 Task: open an excel sheet and write heading  Dollar SenseAdd Dates in a column and its values below  '2023-05-01, 2023-05-05, 2023-05-10, 2023-05-15, 2023-05-20, 2023-05-25 & 2023-05-31. 'Add Descriptionsin next column and its values below  Monthly Salary, Grocery Shopping, Dining Out., Utility Bill, Transportation, Entertainment & Miscellaneous. Add Amount in next column and its values below  $2,500, $100, $50, $150, $30, $50 & $20. Add Income/ Expensein next column and its values below  Income, Expenses, Expenses, Expenses, Expenses, Expenses & Expenses. Add Balance in next column and its values below  $2,500, $2,400, $2,350, $2,200, $2,170, $2,120 & $2,100. Save page DashboardBudgetTrackbook
Action: Mouse moved to (60, 117)
Screenshot: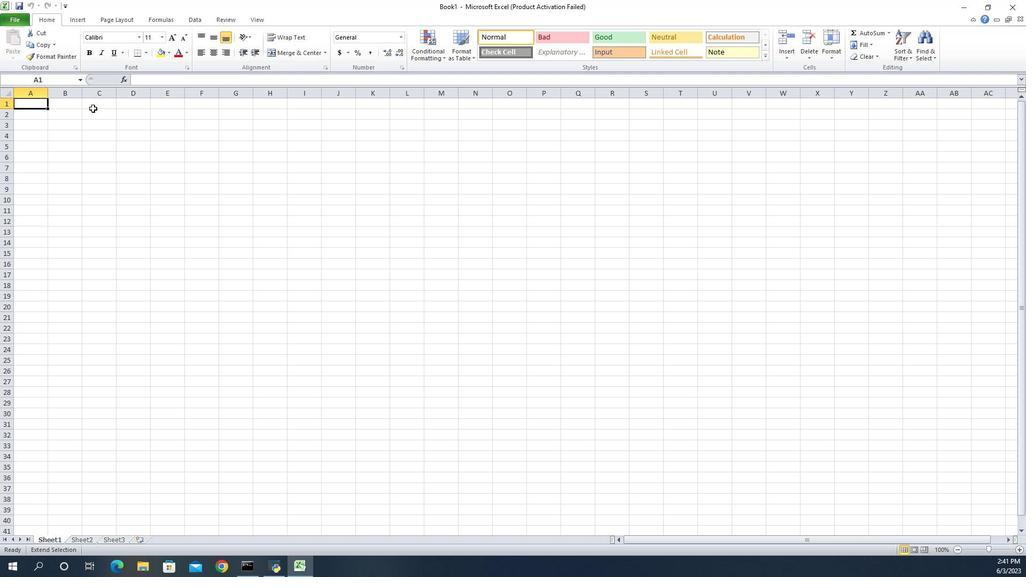 
Action: Key pressed <Key.shift>Dollar<Key.space><Key.shift>Sense<Key.enter><Key.shift>Dates<Key.enter>
Screenshot: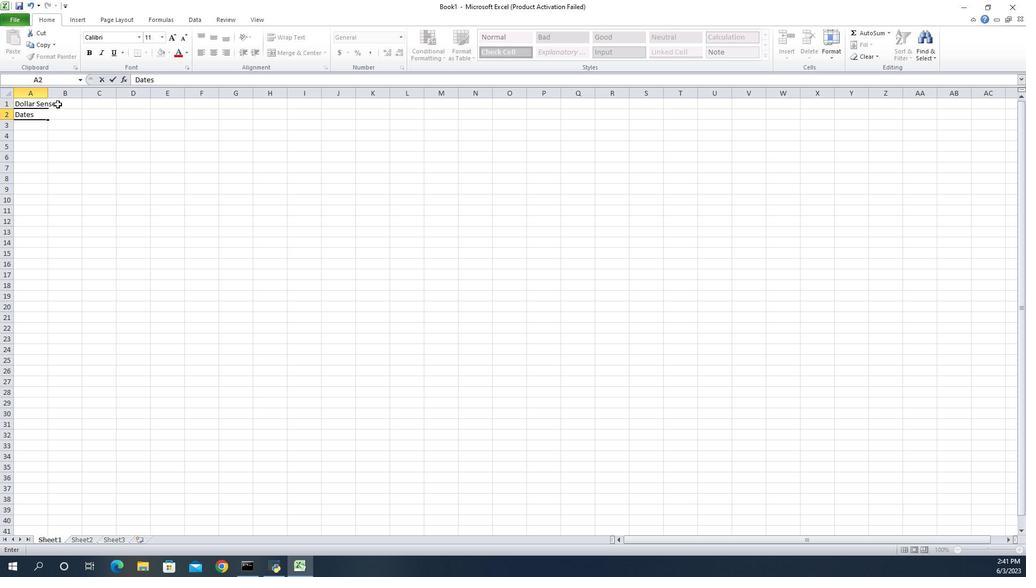 
Action: Mouse moved to (620, 129)
Screenshot: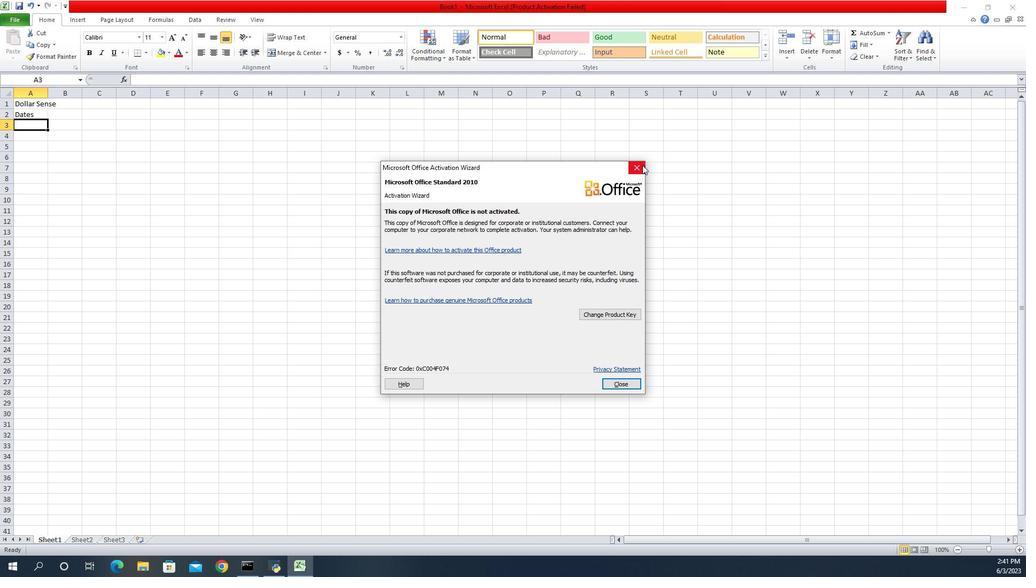 
Action: Mouse pressed left at (620, 129)
Screenshot: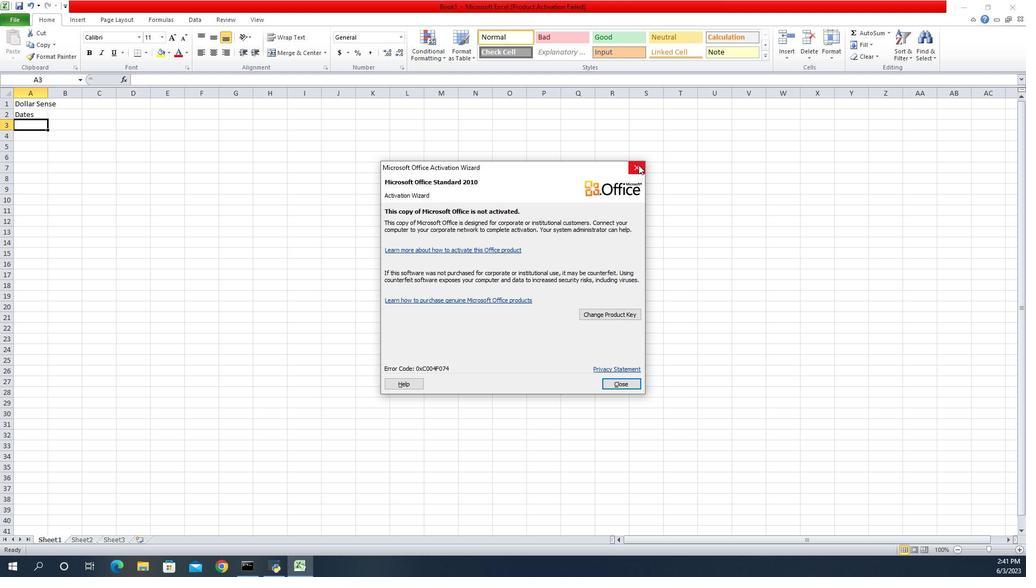 
Action: Mouse moved to (184, 127)
Screenshot: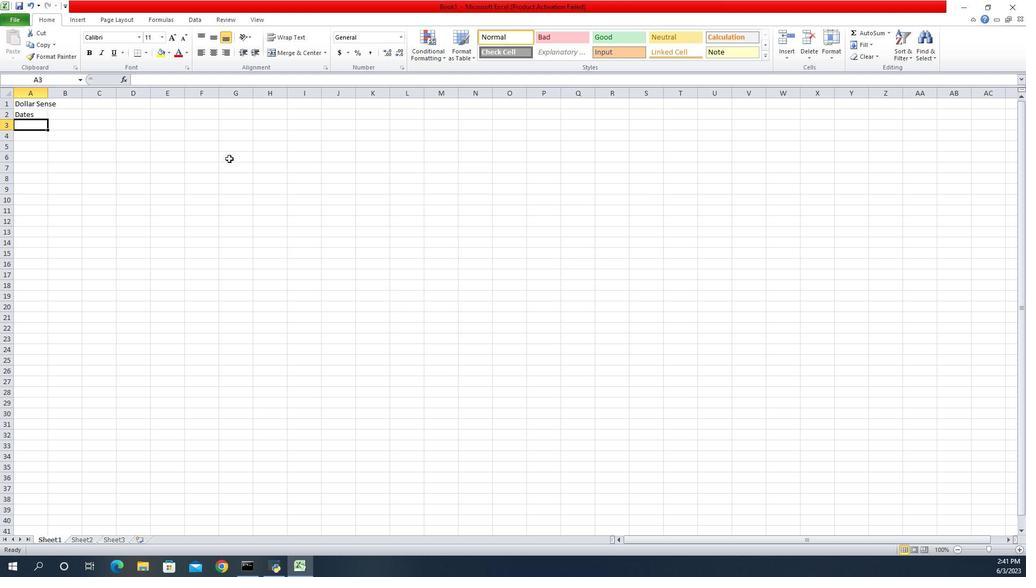 
Action: Key pressed <Key.shift><Key.down><Key.down><Key.down><Key.down><Key.down><Key.down><Key.down><Key.down><Key.down><Key.down><Key.down>
Screenshot: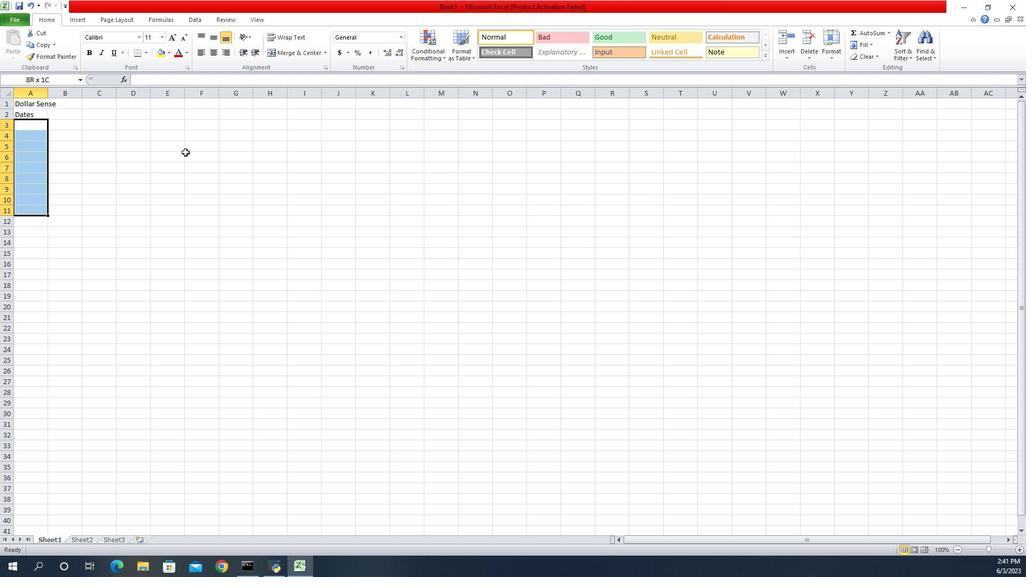 
Action: Mouse moved to (392, 103)
Screenshot: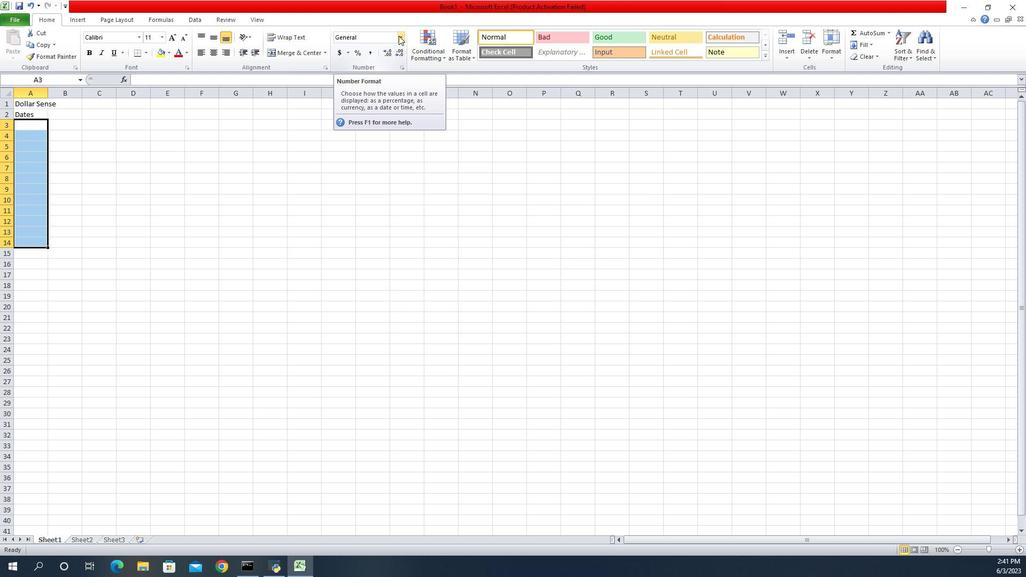 
Action: Mouse pressed left at (392, 103)
Screenshot: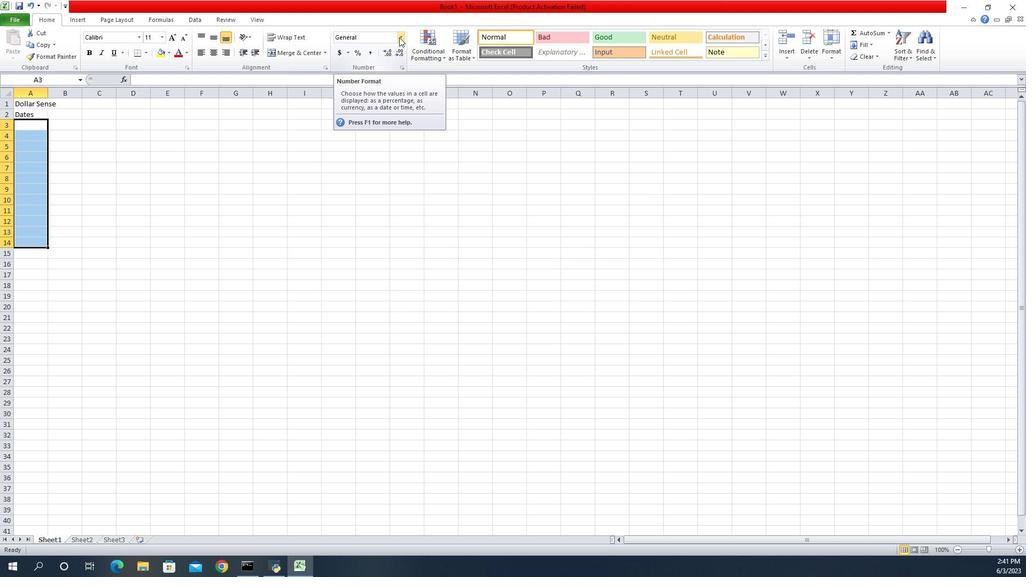
Action: Mouse moved to (390, 153)
Screenshot: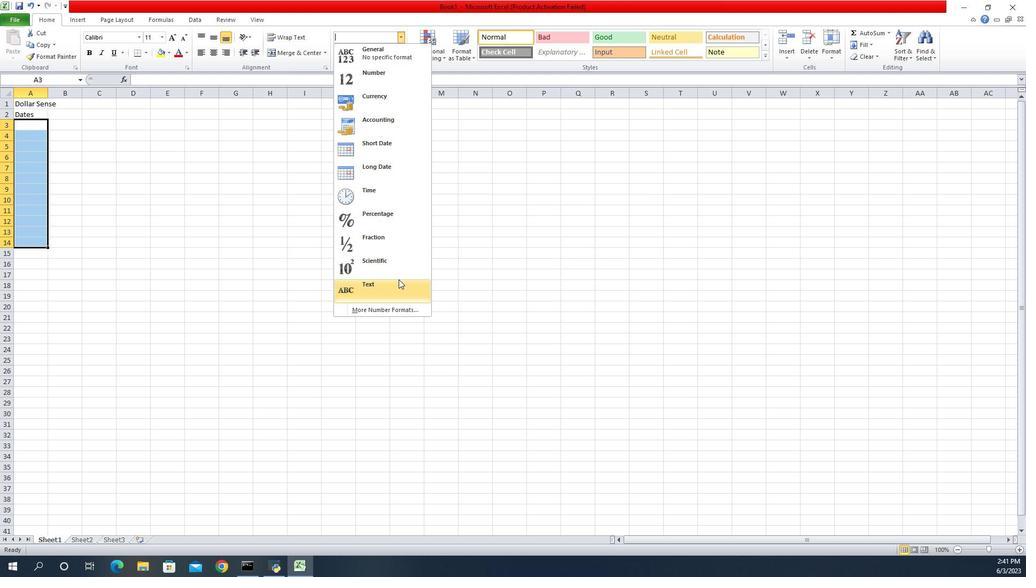 
Action: Mouse pressed left at (390, 153)
Screenshot: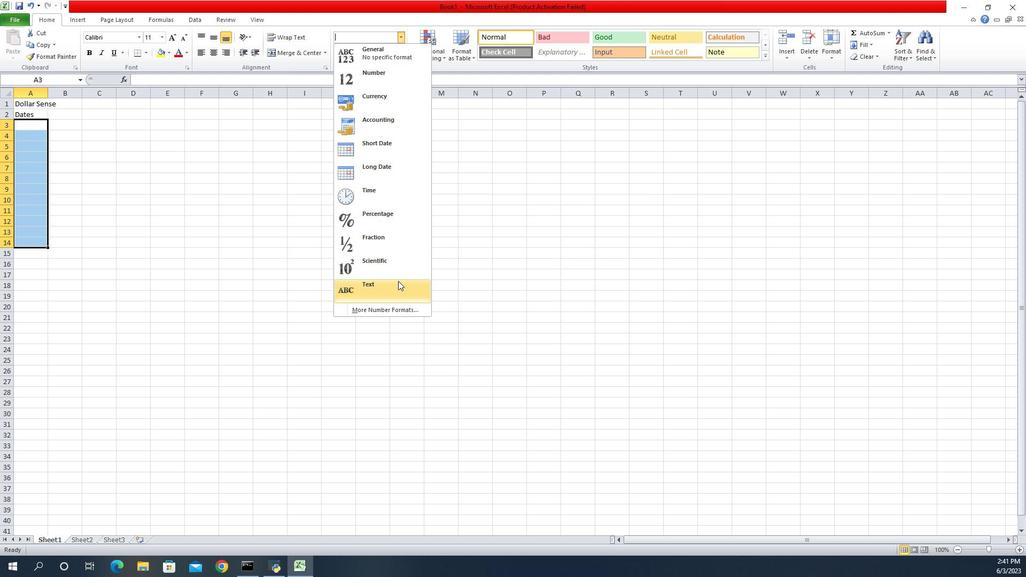 
Action: Mouse moved to (37, 121)
Screenshot: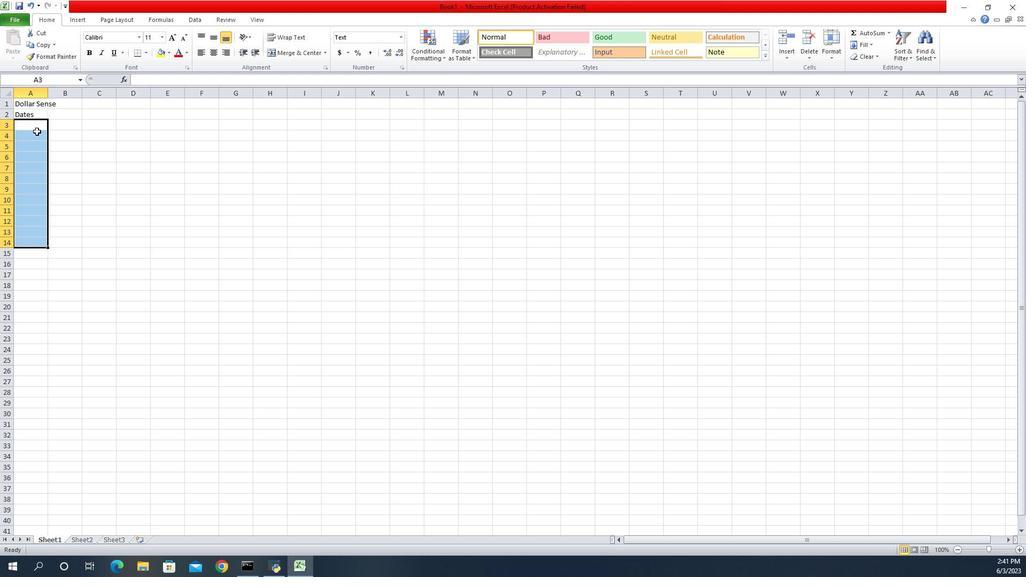 
Action: Mouse pressed left at (37, 121)
Screenshot: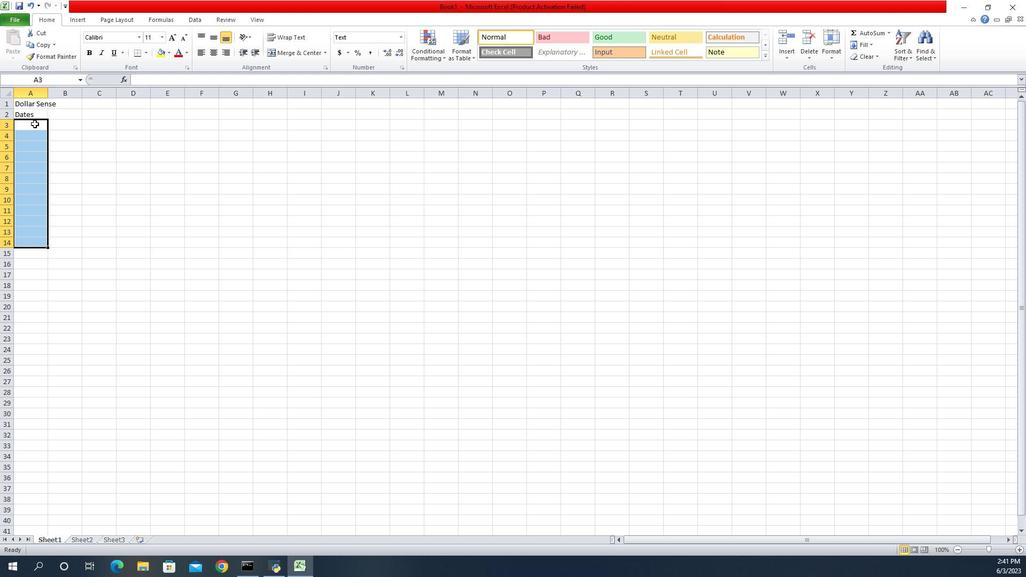 
Action: Key pressed 2023-05-01<Key.enter>
Screenshot: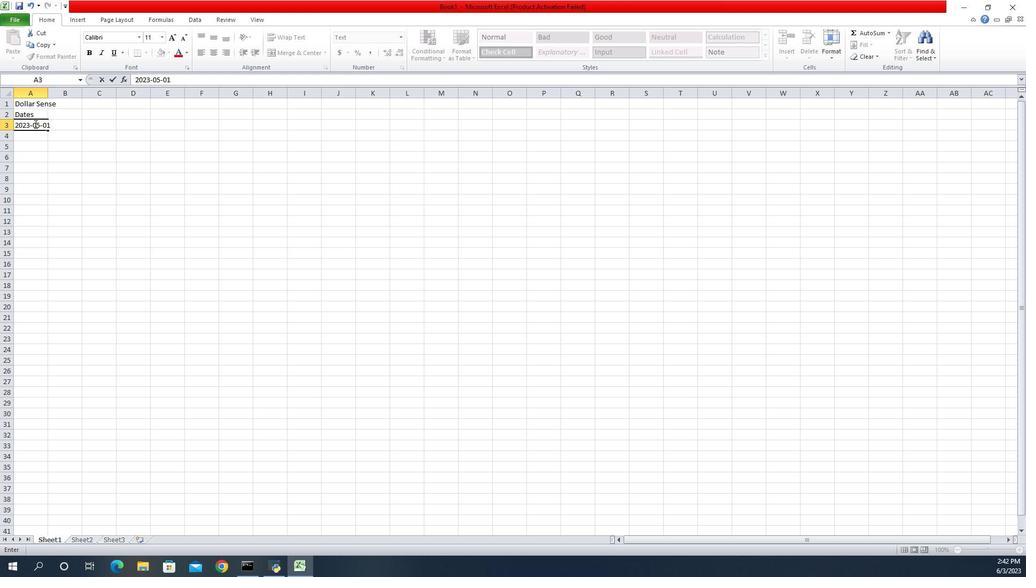 
Action: Mouse moved to (288, 134)
Screenshot: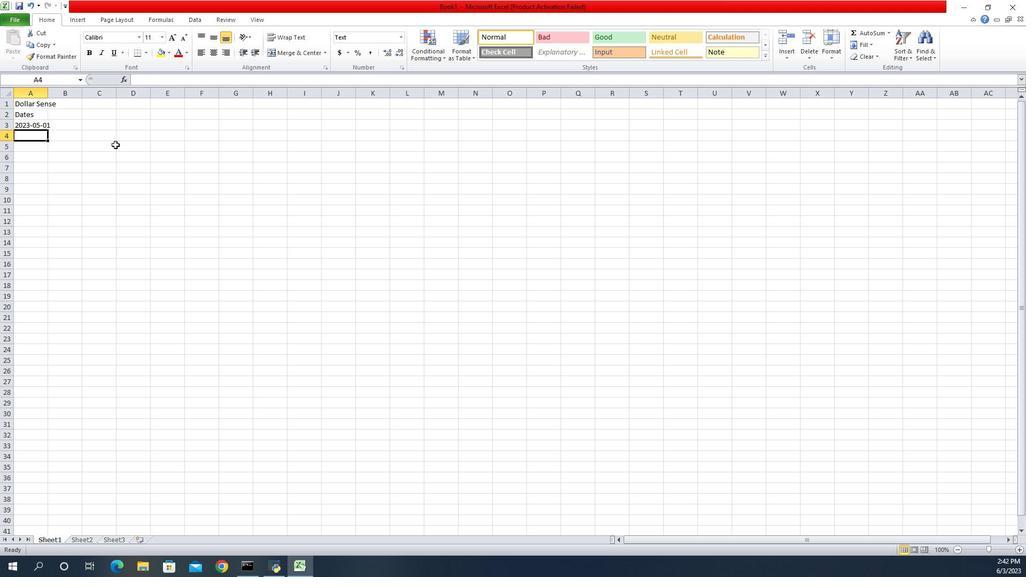 
Action: Key pressed 2023-05-05<Key.enter>2023-05-10<Key.enter>2023-05-15<Key.enter>2023-05-20<Key.enter>2023-05-25<Key.enter>2023-05-31<Key.enter>
Screenshot: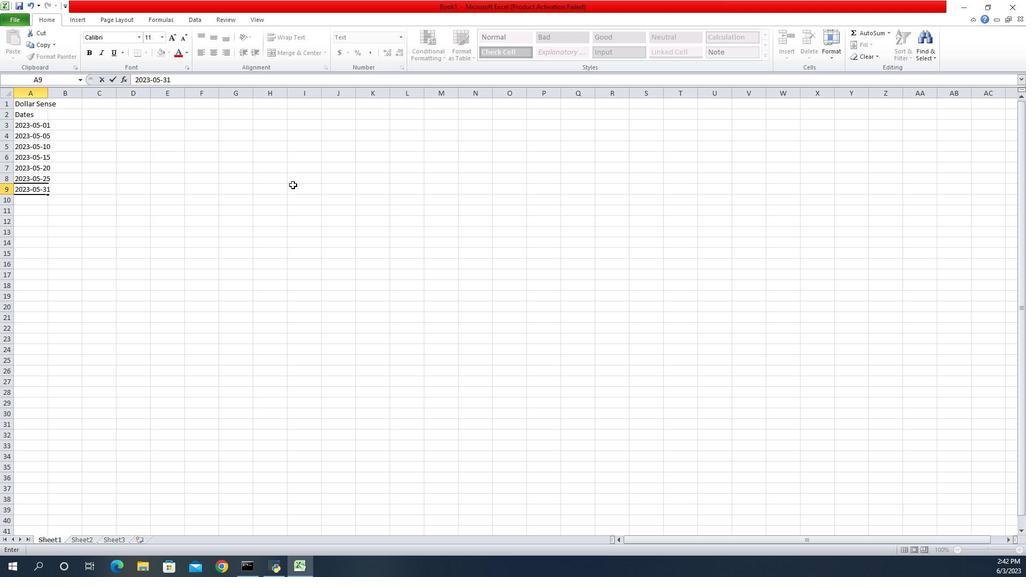 
Action: Mouse moved to (50, 114)
Screenshot: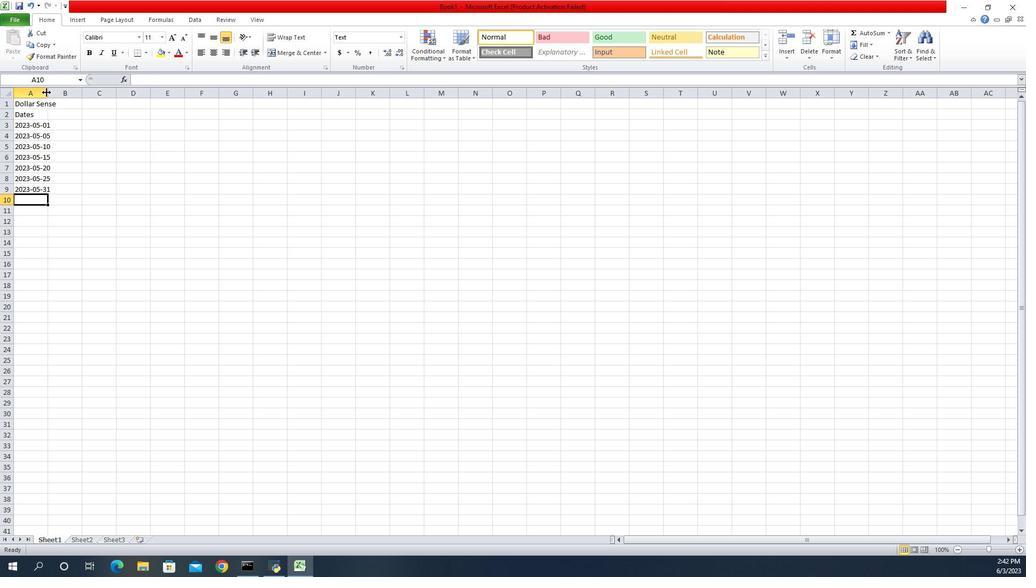 
Action: Mouse pressed left at (50, 114)
Screenshot: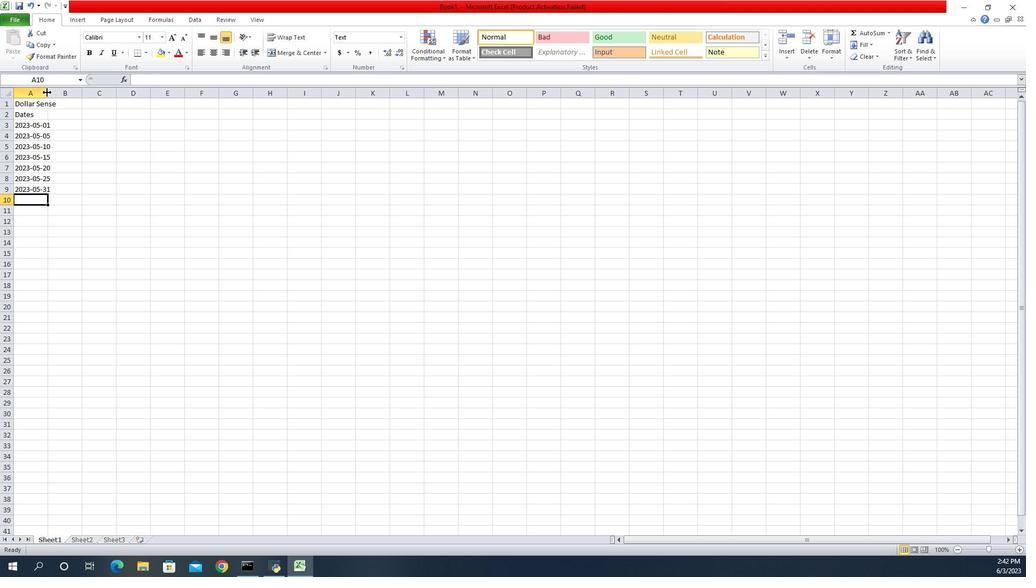 
Action: Mouse pressed left at (50, 114)
Screenshot: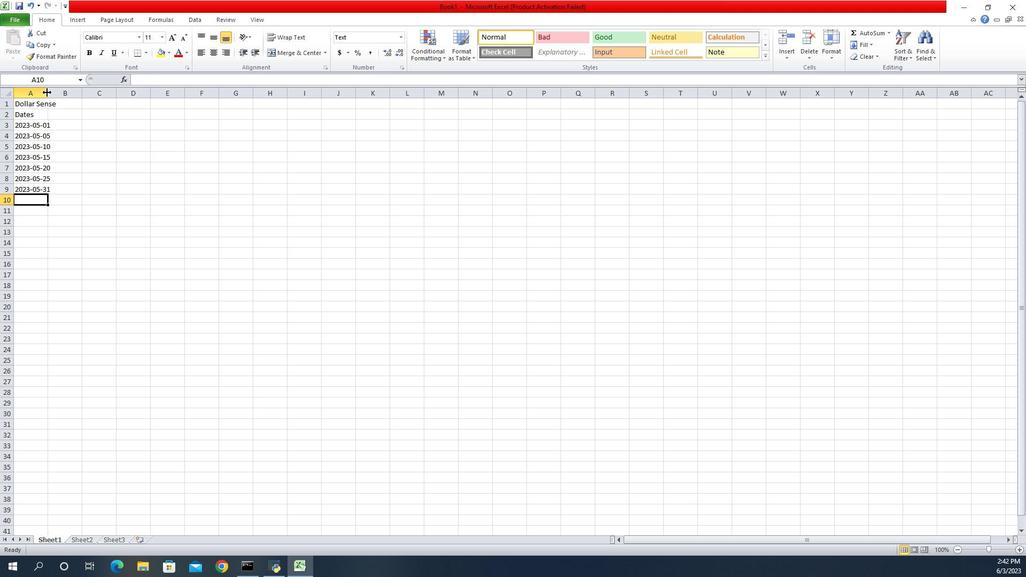 
Action: Mouse moved to (73, 119)
Screenshot: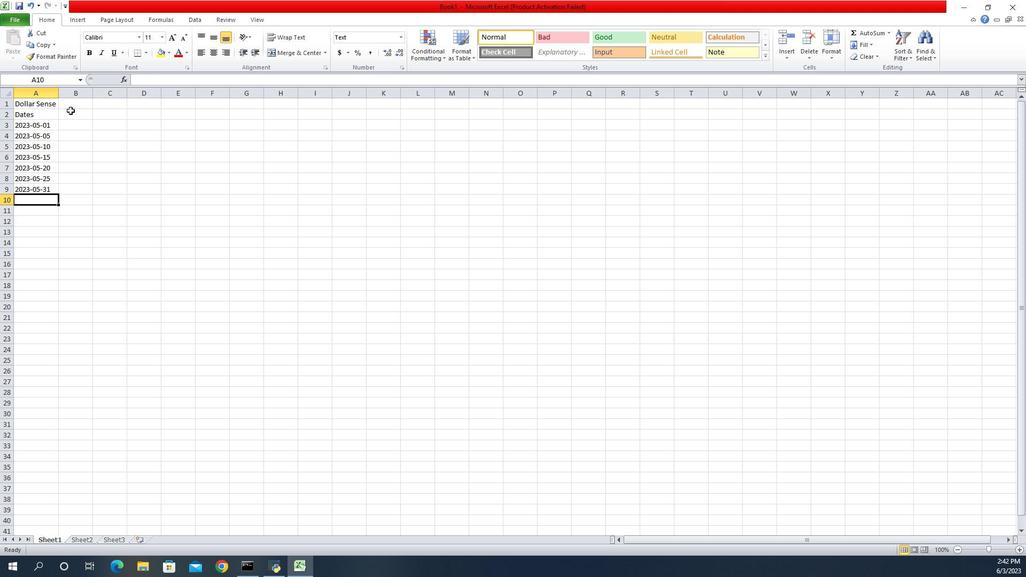 
Action: Mouse pressed left at (73, 119)
Screenshot: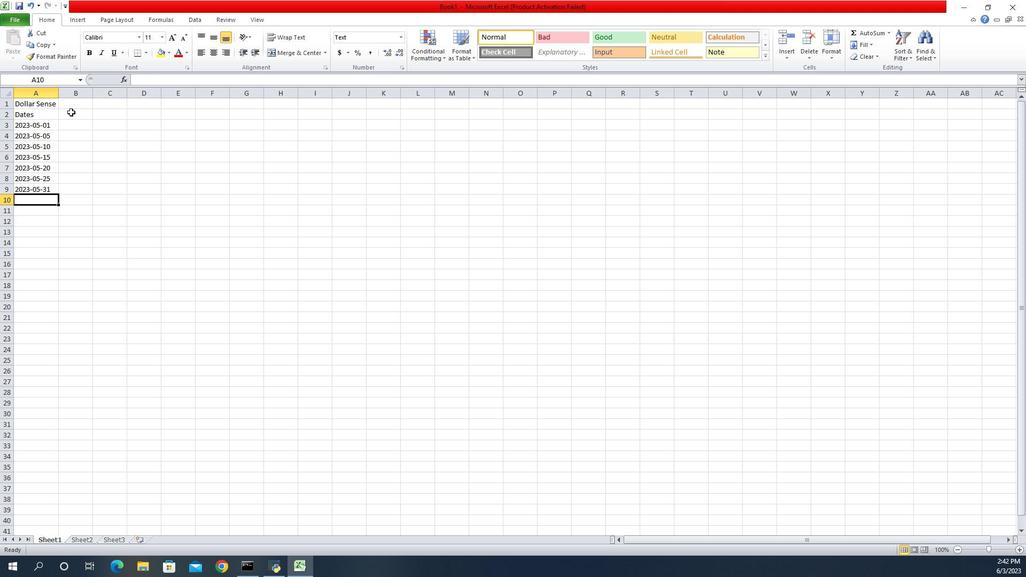 
Action: Key pressed <Key.shift>Descriptiond<Key.backspace>sin<Key.enter><Key.shift>Monthly<Key.space><Key.shift>Salary<Key.enter><Key.shift>Grocery<Key.space><Key.shift>Shopping<Key.enter><Key.shift>Dining<Key.space><Key.shift>Out<Key.enter><Key.shift>I<Key.backspace><Key.shift>Utillity<Key.space><Key.shift>Bill<Key.enter><Key.shift><Key.shift><Key.shift><Key.shift><Key.shift><Key.shift><Key.shift><Key.shift><Key.shift><Key.shift><Key.shift>Transo<Key.backspace>portation<Key.enter><Key.shift>Entertainment<Key.enter><Key.shift>Miscellaneous<Key.enter><Key.up><Key.up><Key.up><Key.up><Key.up><Key.up><Key.up><Key.up>
Screenshot: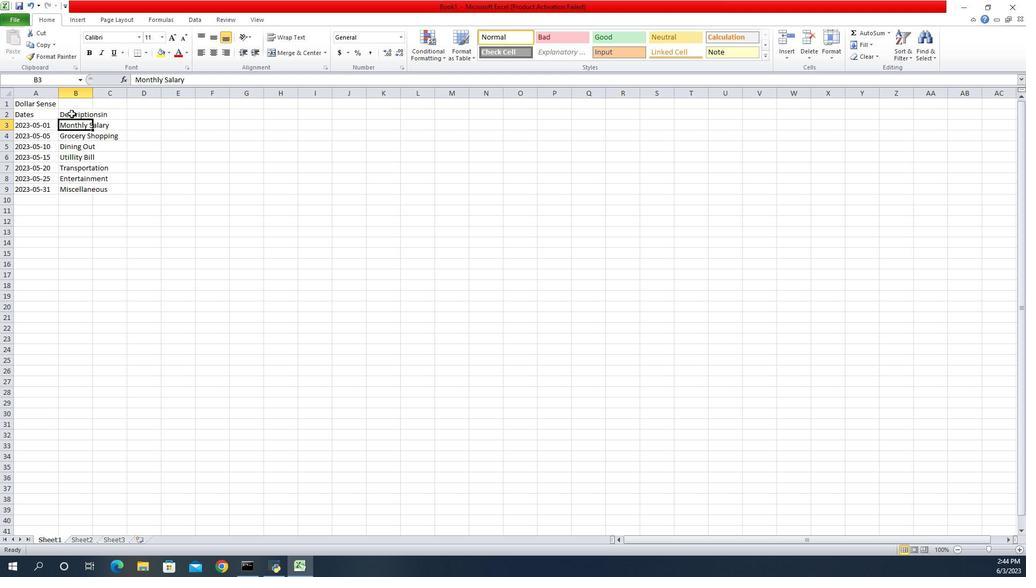 
Action: Mouse moved to (93, 115)
Screenshot: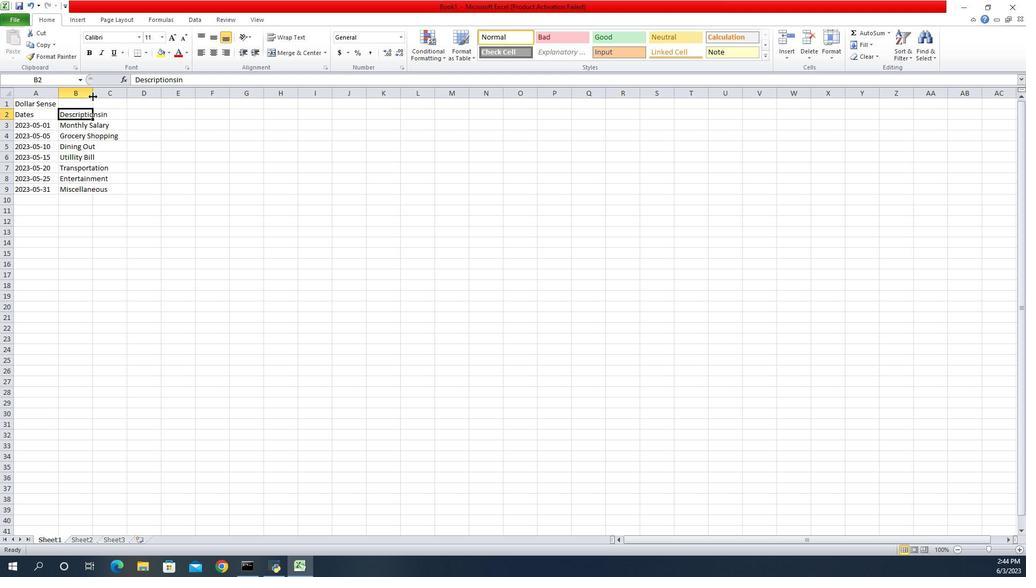 
Action: Mouse pressed left at (93, 115)
Screenshot: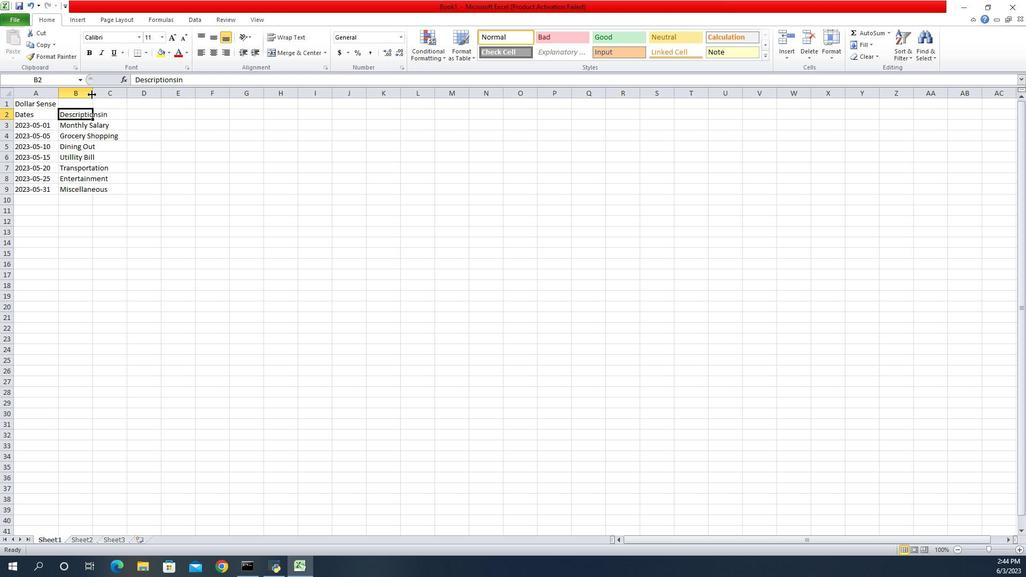 
Action: Mouse pressed left at (93, 115)
Screenshot: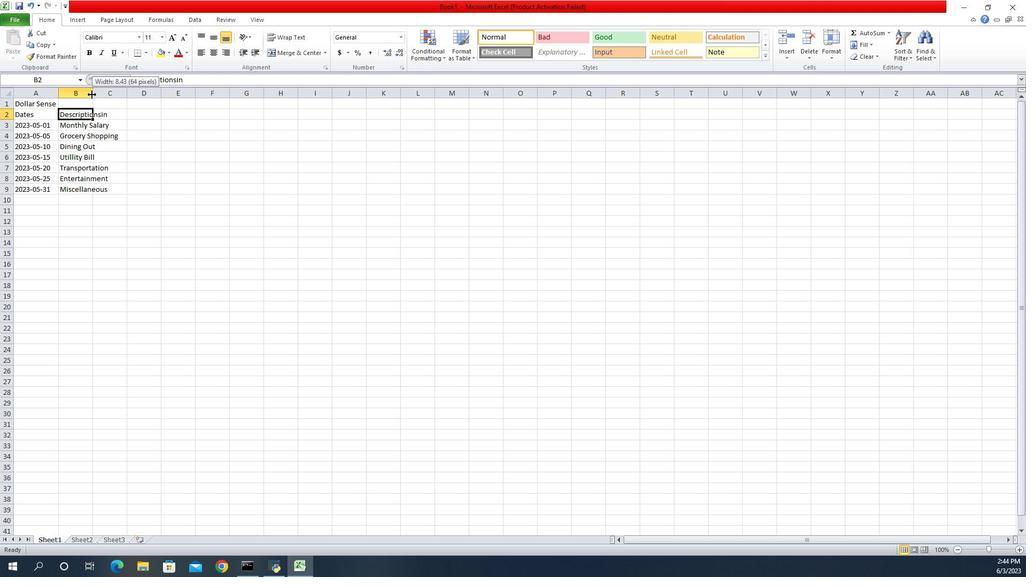 
Action: Mouse moved to (140, 119)
Screenshot: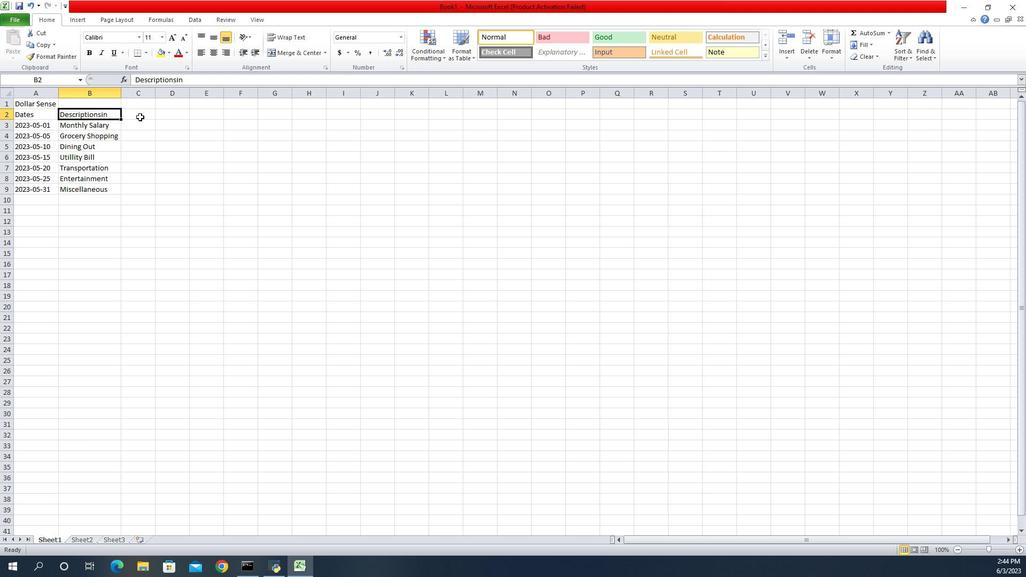 
Action: Mouse pressed left at (140, 119)
Screenshot: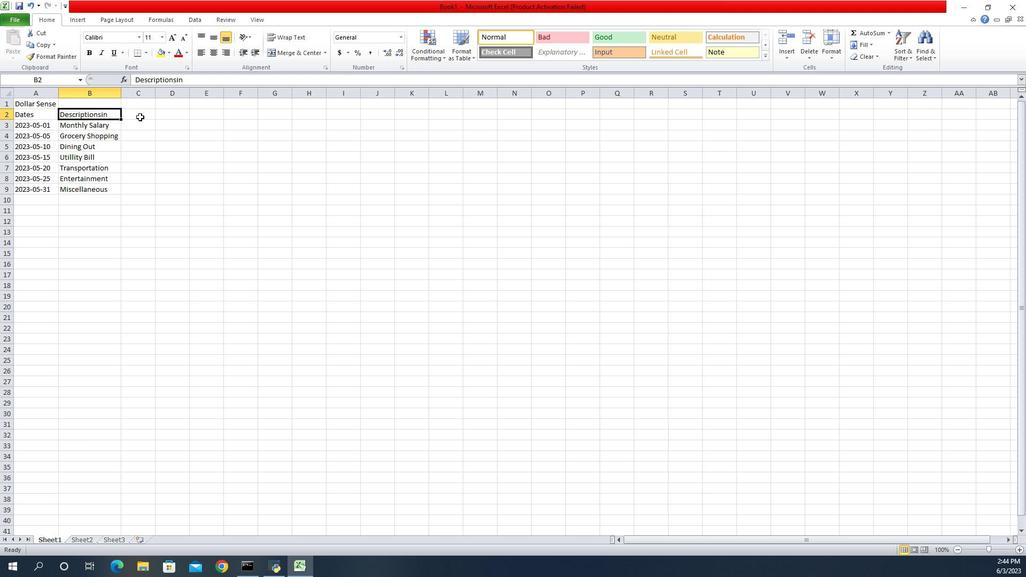 
Action: Key pressed <Key.shift>Amount<Key.enter><Key.shift><Key.shift><Key.shift><Key.shift><Key.shift>$2500<Key.enter><Key.shift>$100<Key.enter><Key.shift><Key.shift><Key.shift><Key.shift><Key.shift><Key.shift><Key.shift><Key.shift><Key.shift><Key.shift><Key.shift><Key.shift><Key.shift><Key.shift>$50<Key.enter><Key.shift><Key.shift><Key.shift><Key.shift><Key.shift><Key.shift><Key.shift><Key.shift><Key.shift><Key.shift><Key.shift><Key.shift><Key.shift>$150<Key.enter><Key.shift>$30<Key.enter><Key.shift><Key.shift>$50<Key.enter><Key.shift>$20<Key.enter>
Screenshot: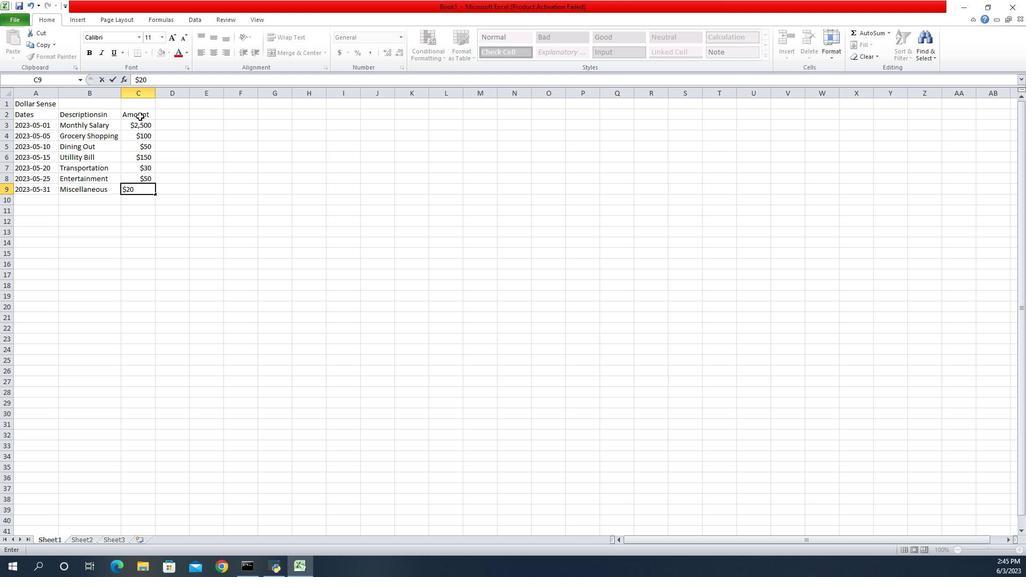 
Action: Mouse moved to (168, 118)
Screenshot: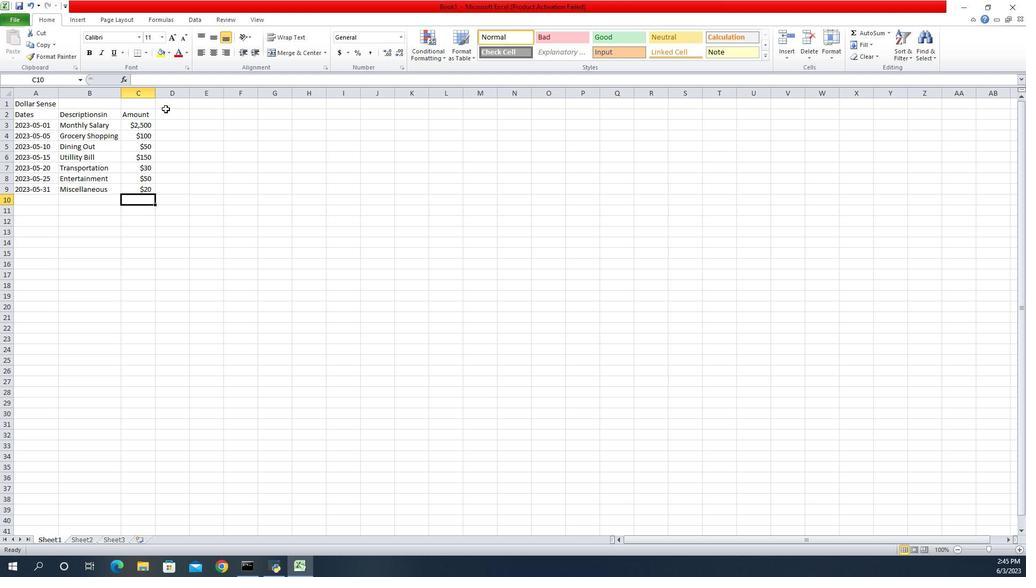 
Action: Mouse pressed left at (168, 118)
Screenshot: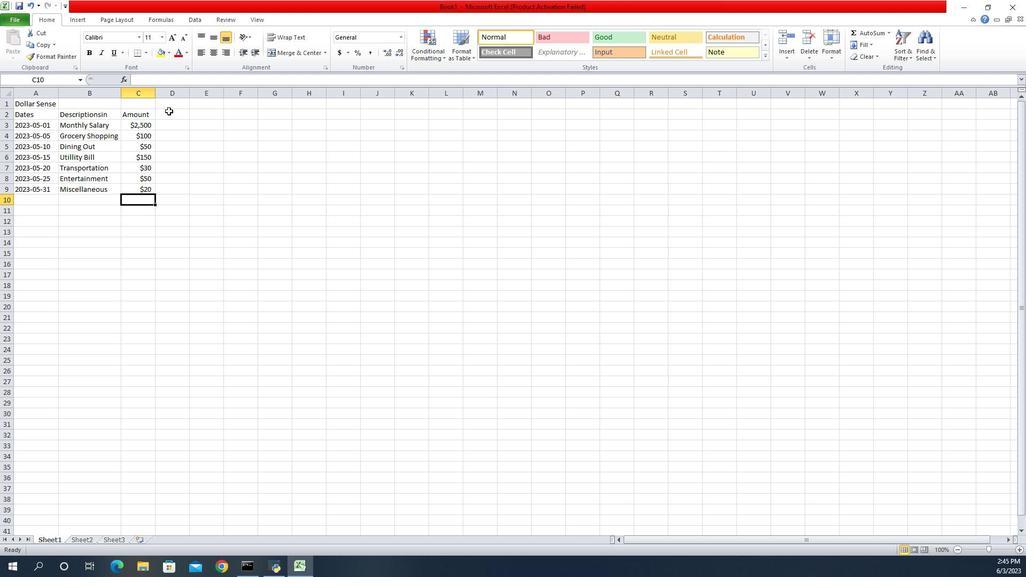 
Action: Key pressed <Key.shift>Income/<Key.shift><Key.shift><Key.shift><Key.shift><Key.shift><Key.shift>Expenses<Key.enter>
Screenshot: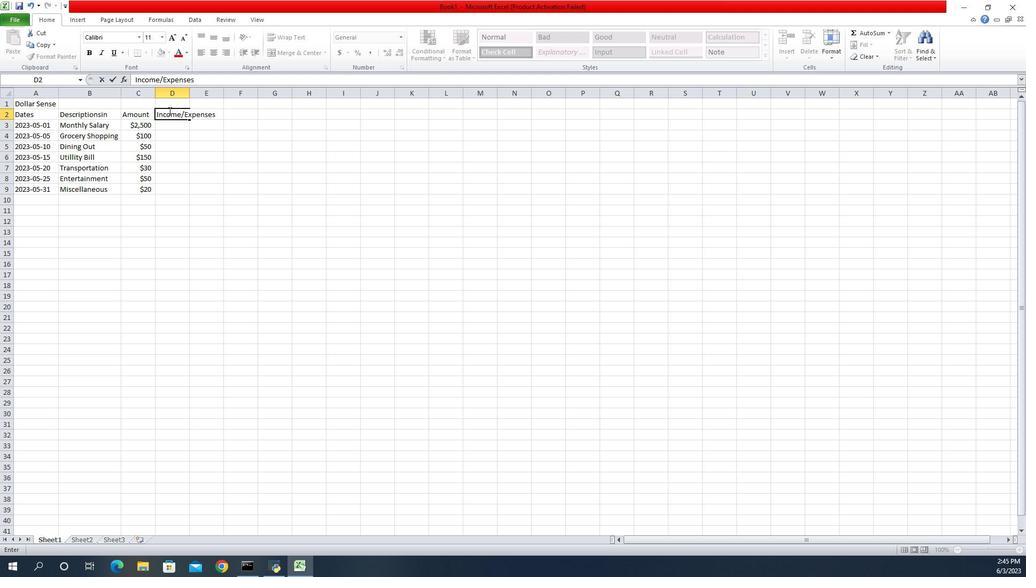 
Action: Mouse moved to (187, 115)
Screenshot: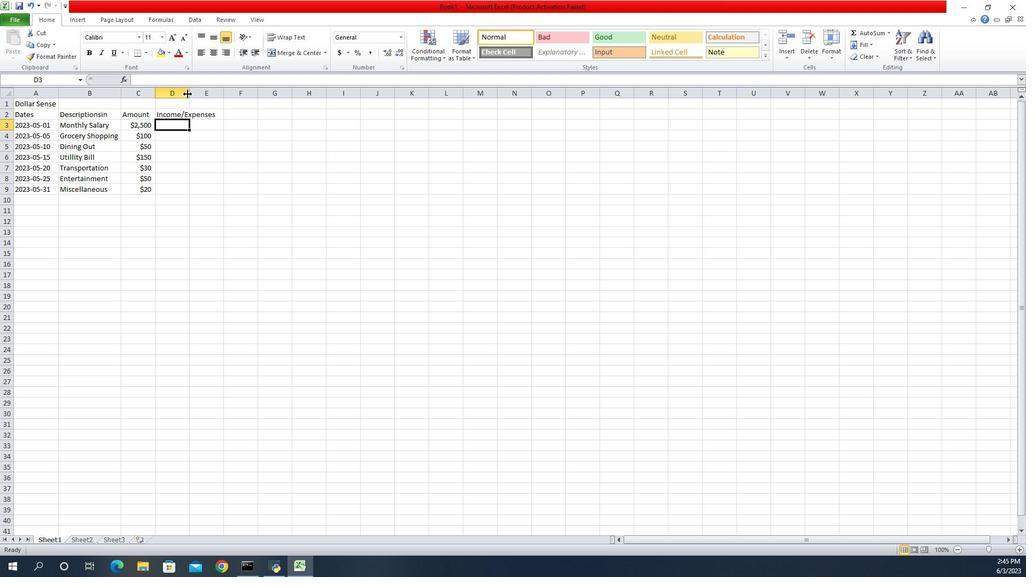 
Action: Mouse pressed left at (187, 115)
Screenshot: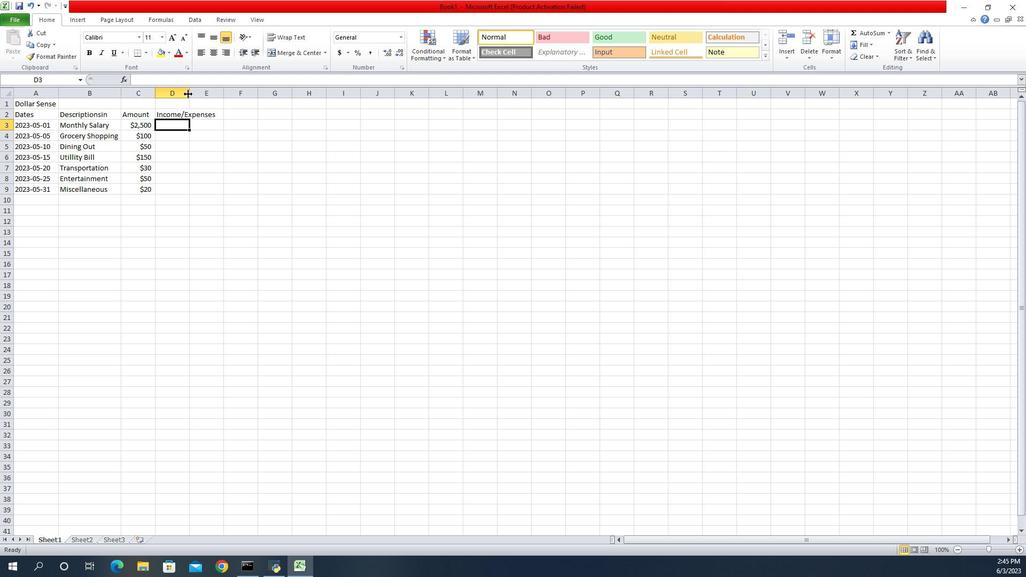 
Action: Mouse pressed left at (187, 115)
Screenshot: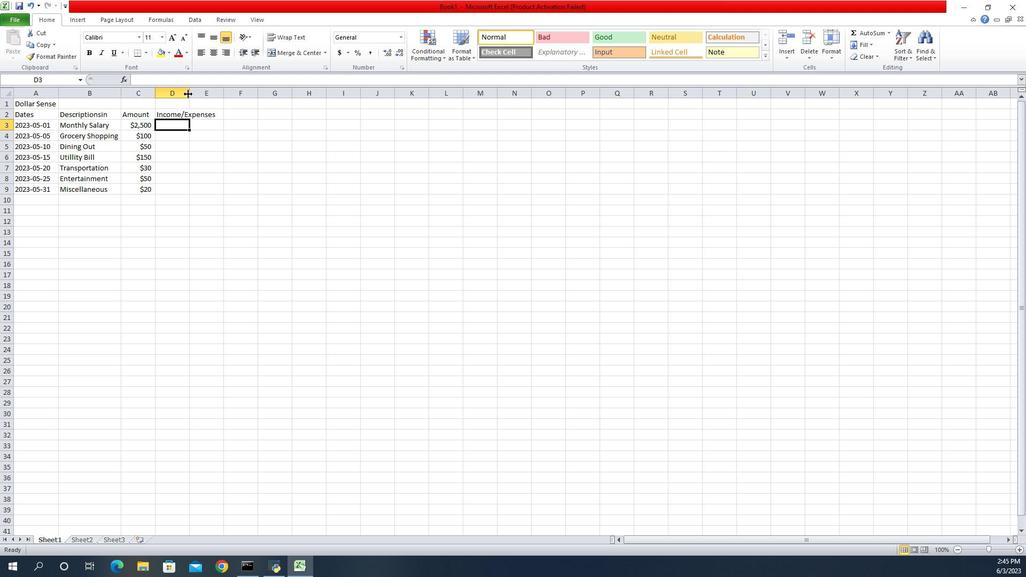 
Action: Mouse pressed left at (187, 115)
Screenshot: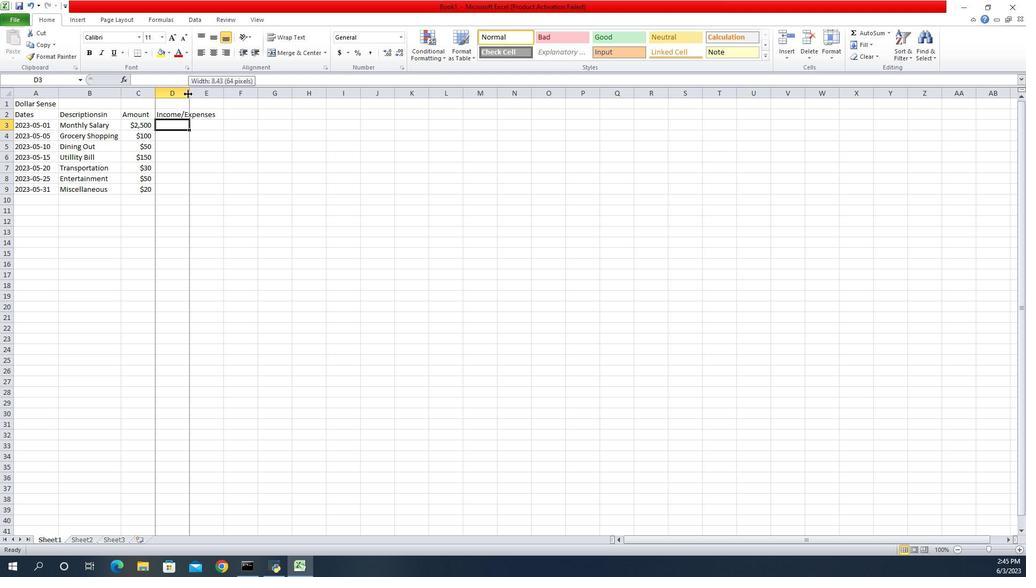 
Action: Mouse moved to (179, 120)
Screenshot: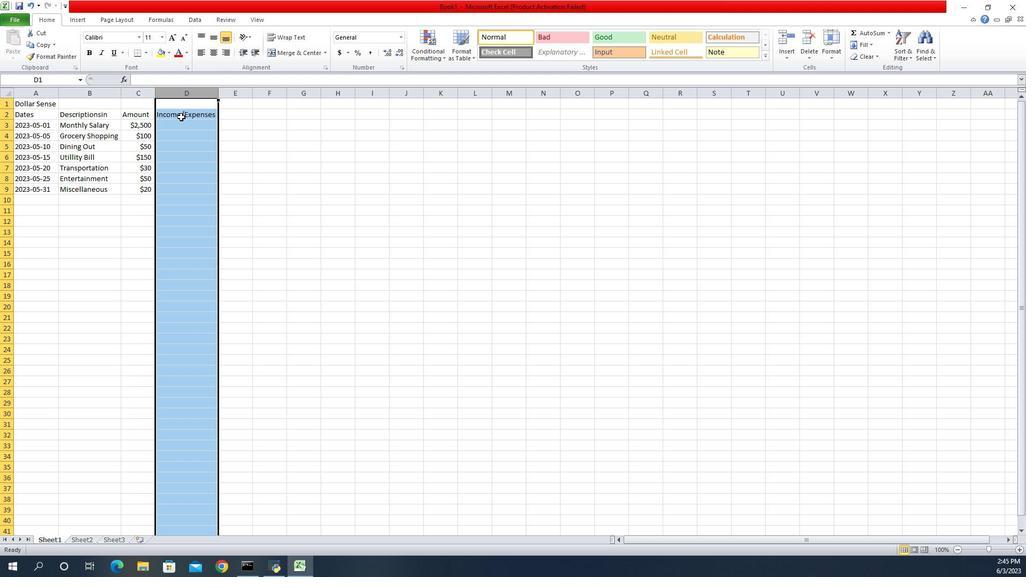 
Action: Mouse pressed left at (179, 120)
Screenshot: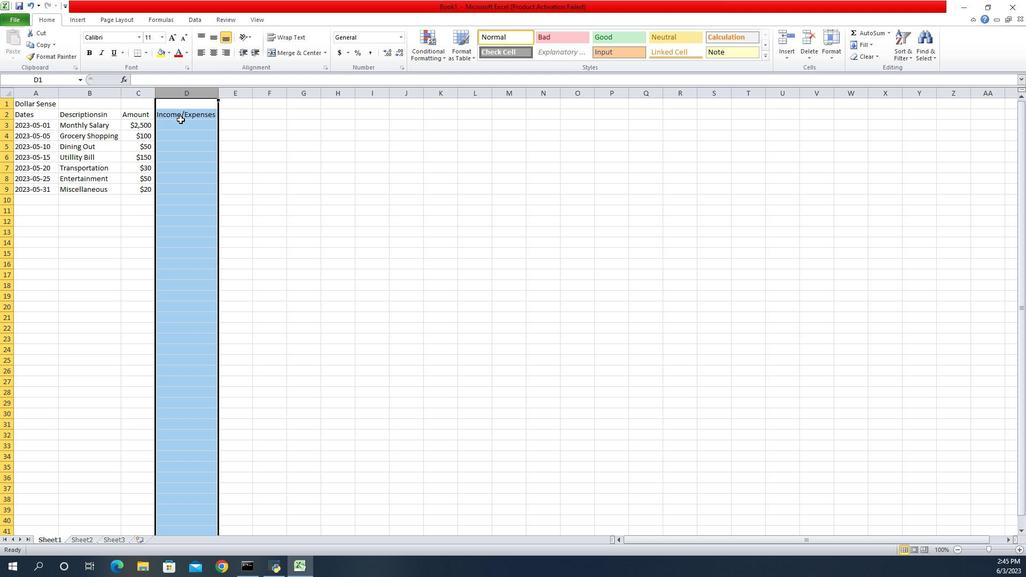 
Action: Mouse moved to (191, 125)
Screenshot: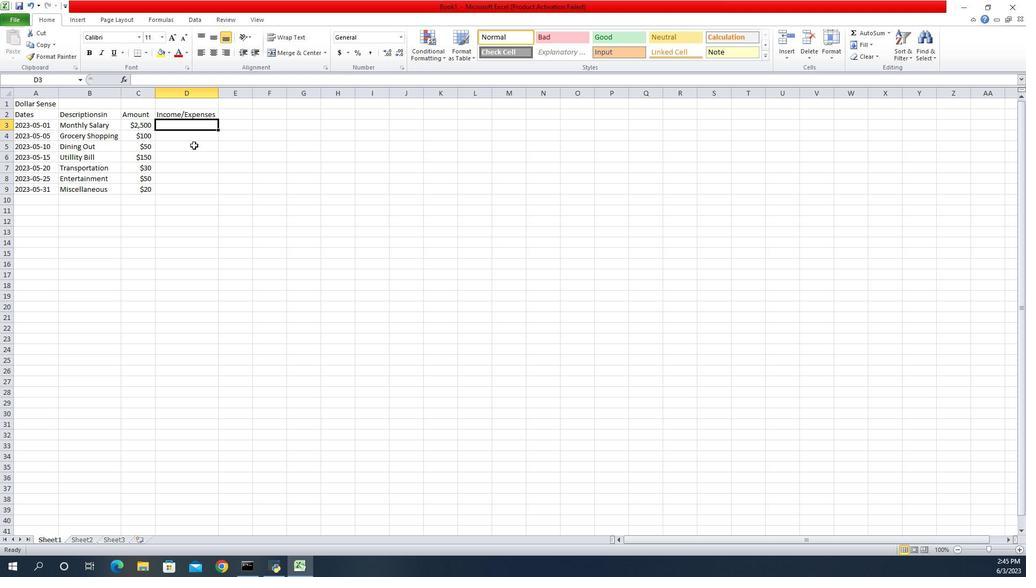 
Action: Key pressed <Key.shift>Income<Key.backspace><Key.enter><Key.shift>Expenseio<Key.backspace>n<Key.enter>e<Key.up>
Screenshot: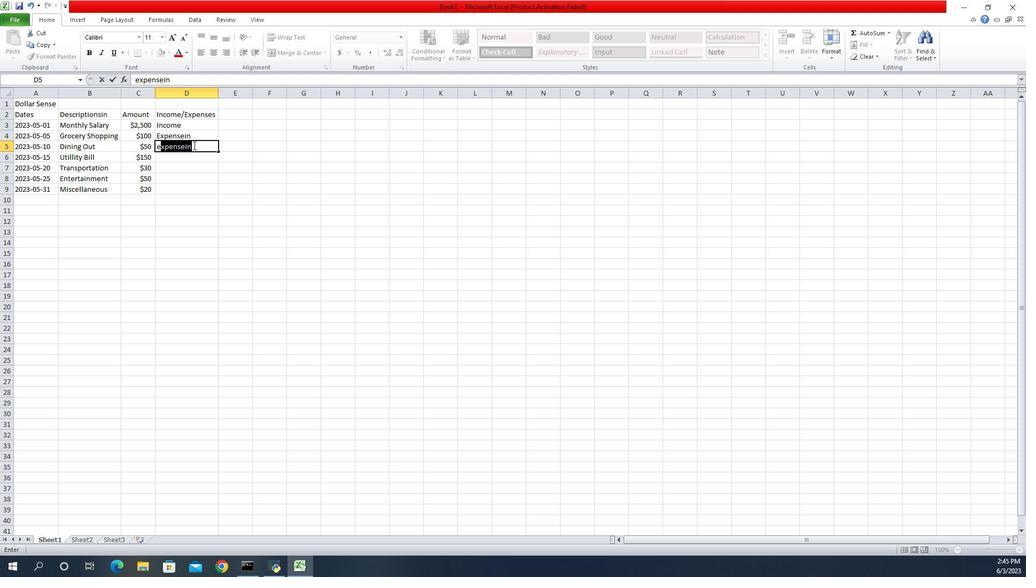 
Action: Mouse moved to (203, 119)
Screenshot: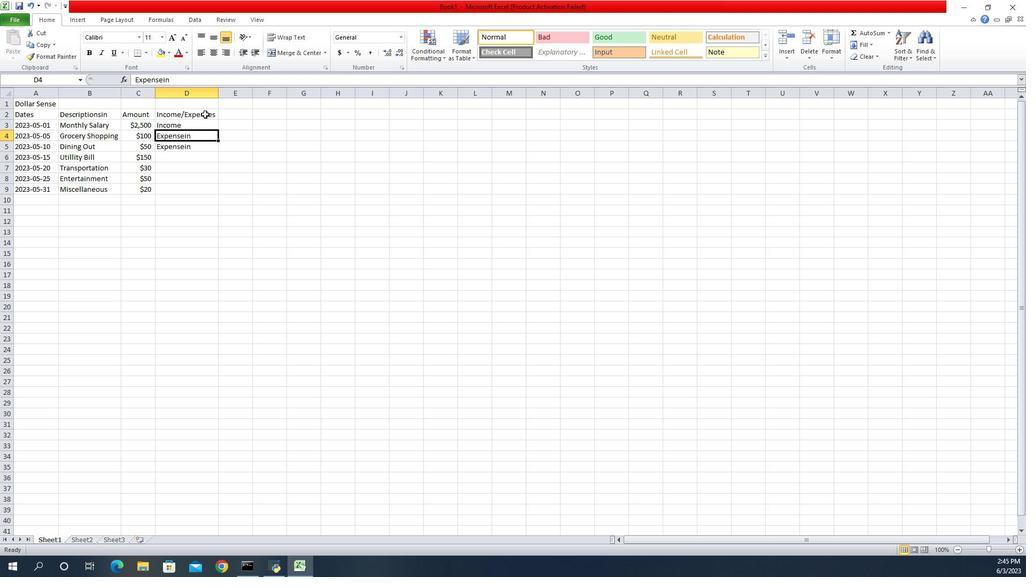 
Action: Mouse pressed left at (203, 119)
Screenshot: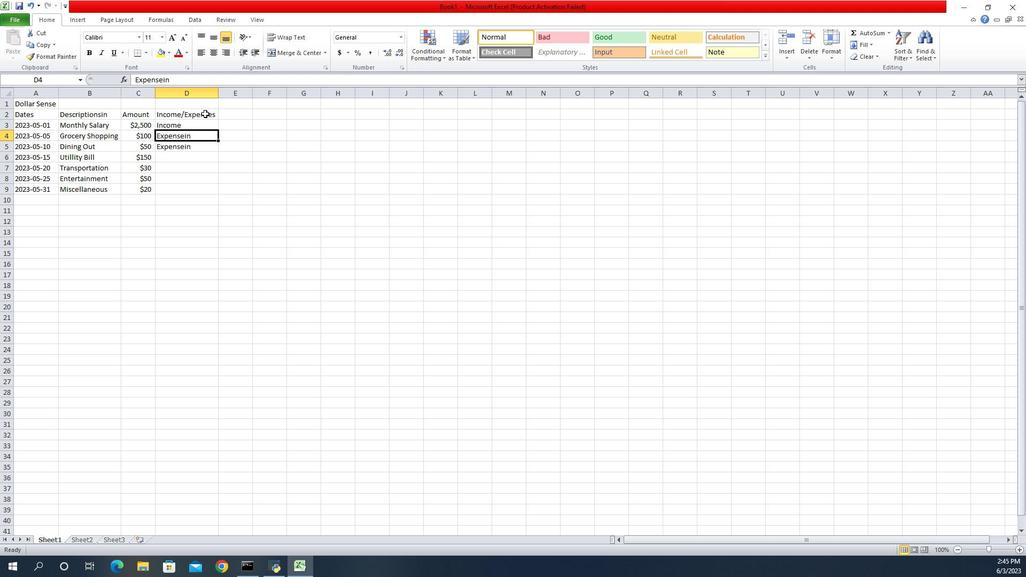 
Action: Mouse pressed left at (203, 119)
Screenshot: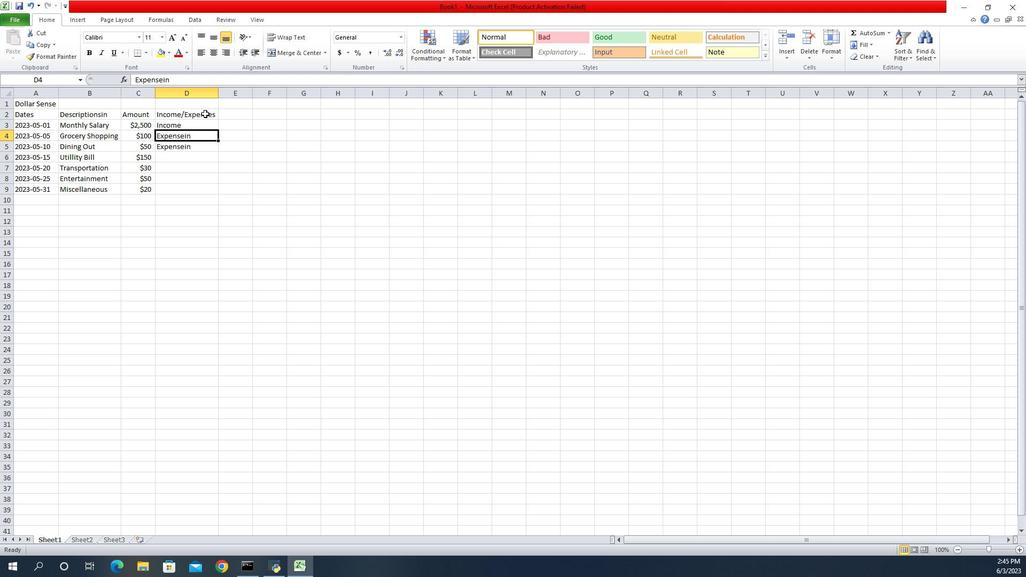 
Action: Mouse moved to (198, 119)
Screenshot: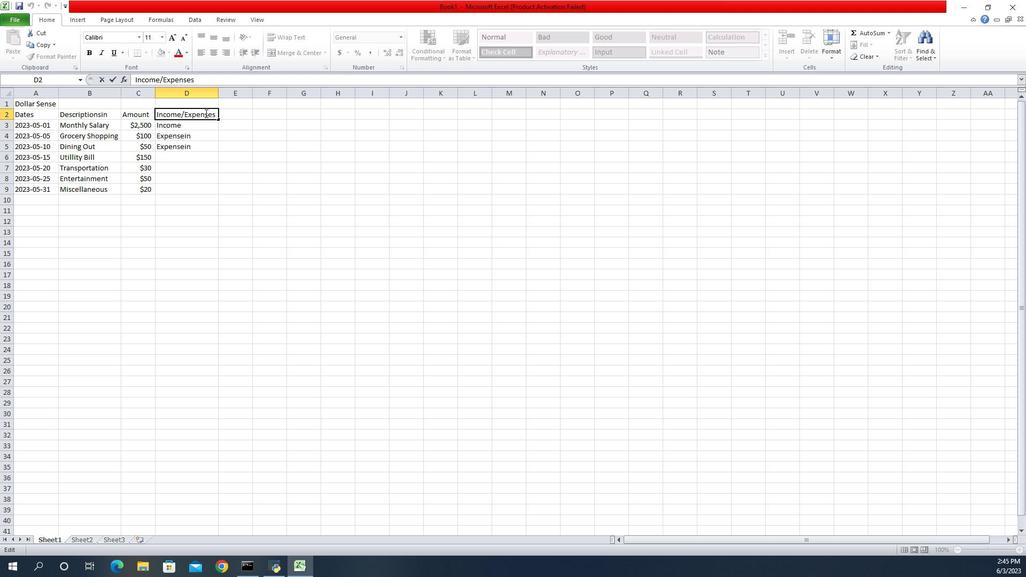 
Action: Mouse pressed left at (198, 119)
Screenshot: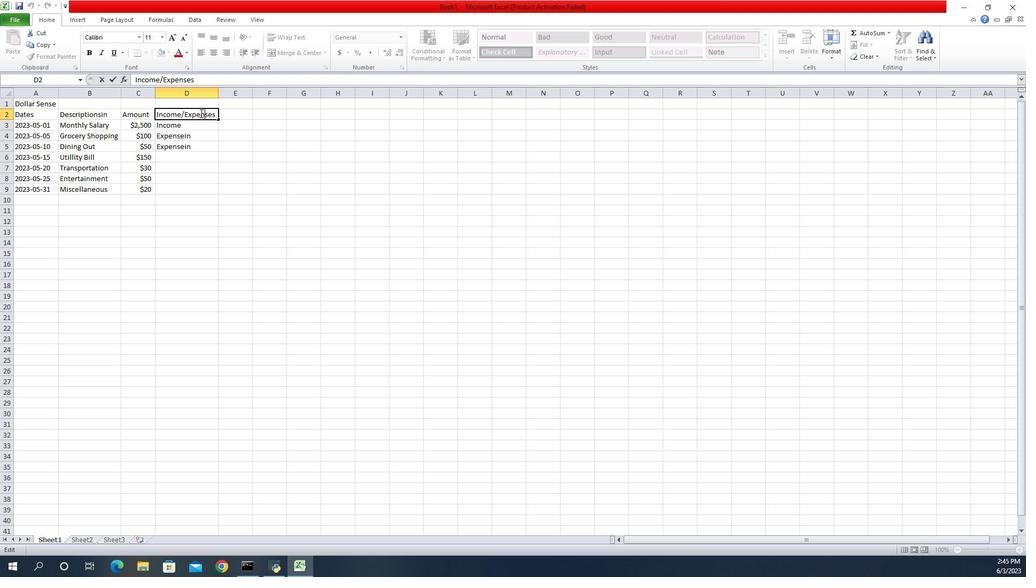 
Action: Mouse moved to (210, 119)
Screenshot: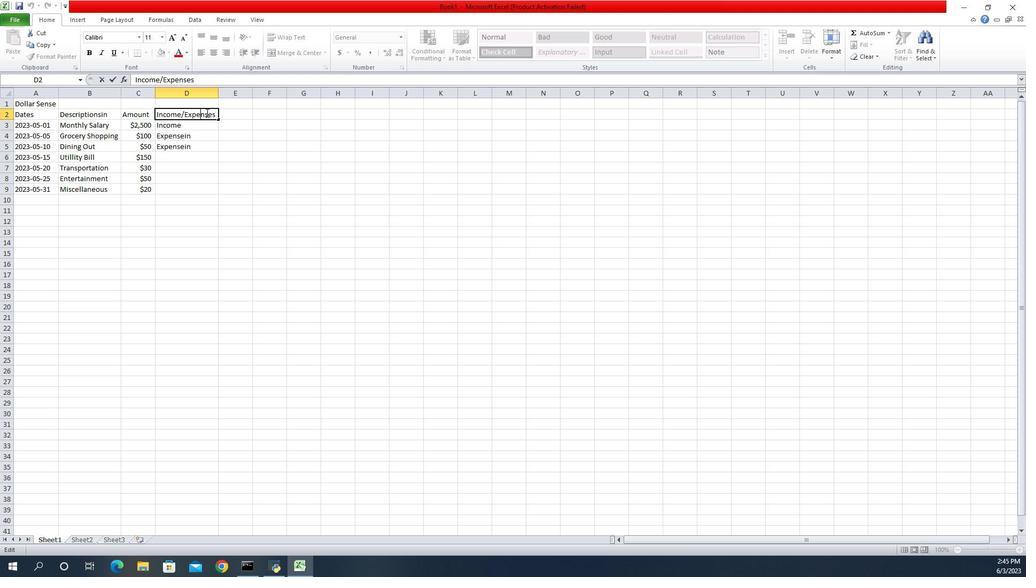 
Action: Mouse pressed left at (210, 119)
Screenshot: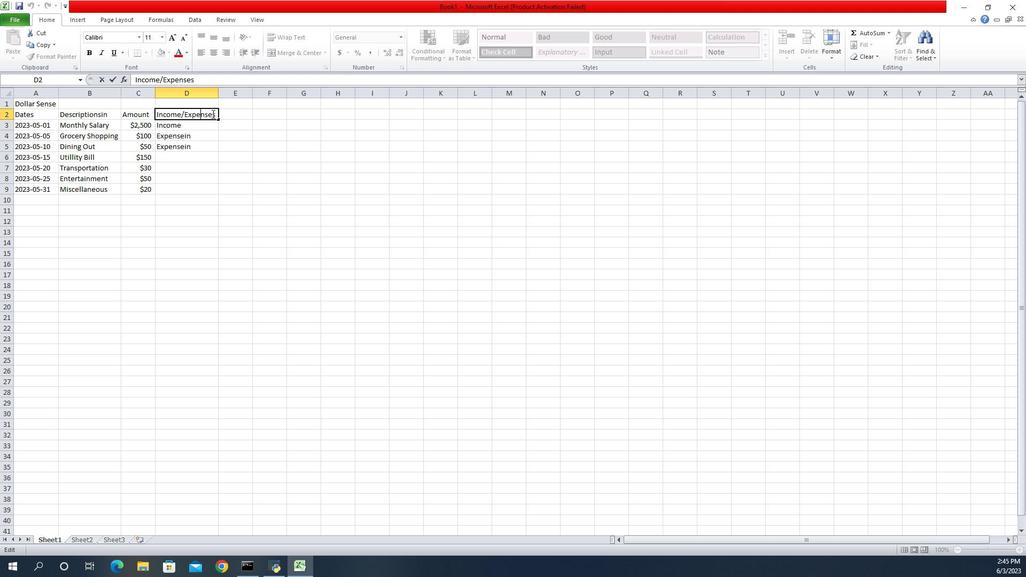
Action: Mouse moved to (214, 119)
Screenshot: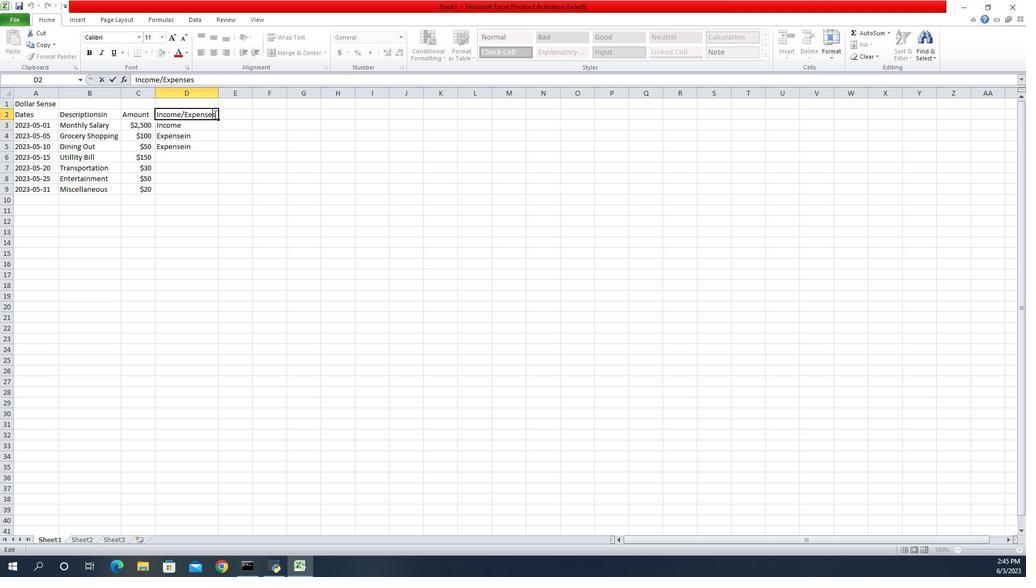 
Action: Key pressed <Key.right><Key.backspace>in<Key.enter><Key.enter>
Screenshot: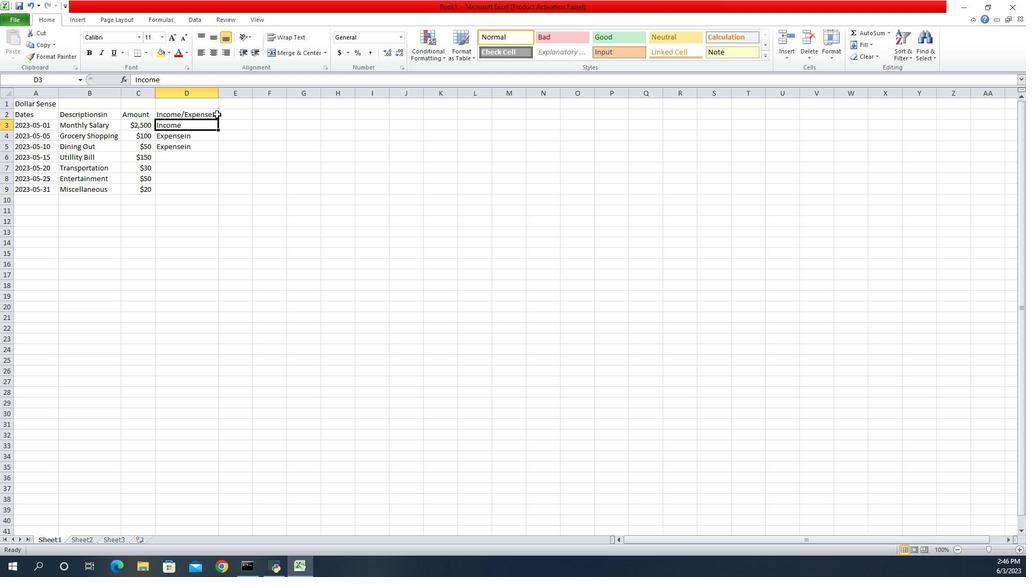
Action: Mouse moved to (206, 123)
Screenshot: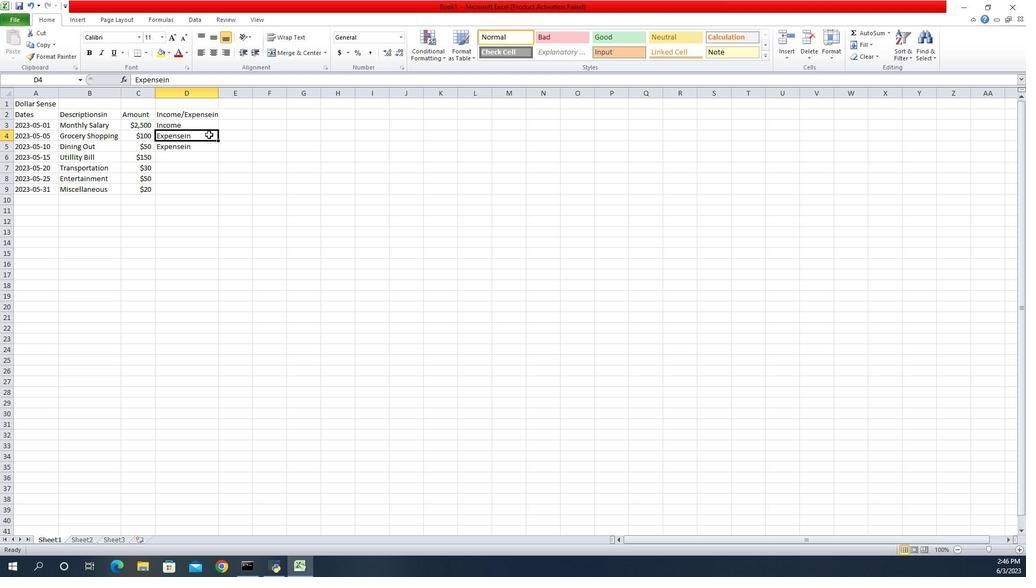 
Action: Mouse pressed left at (206, 123)
Screenshot: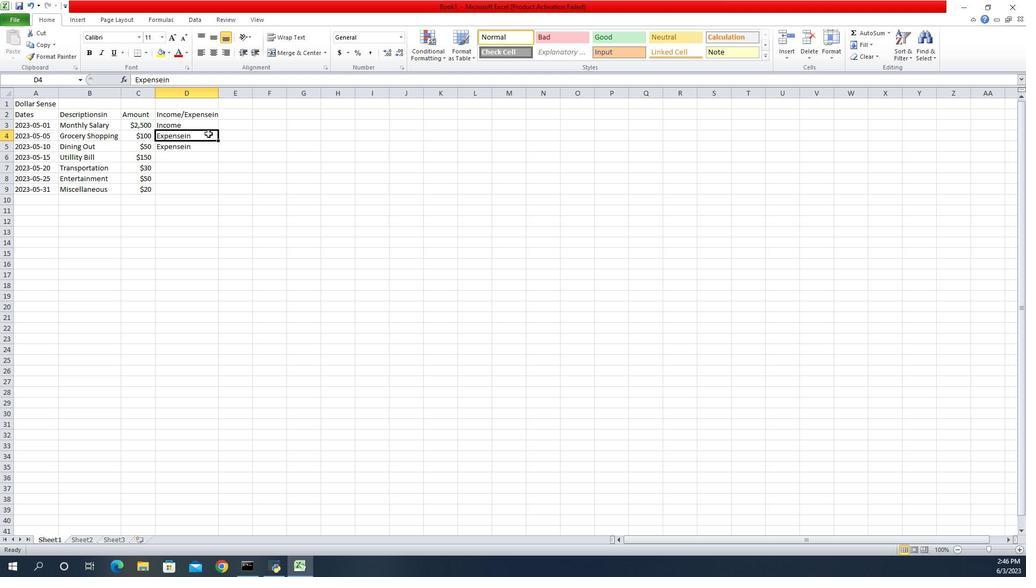 
Action: Mouse pressed left at (206, 123)
Screenshot: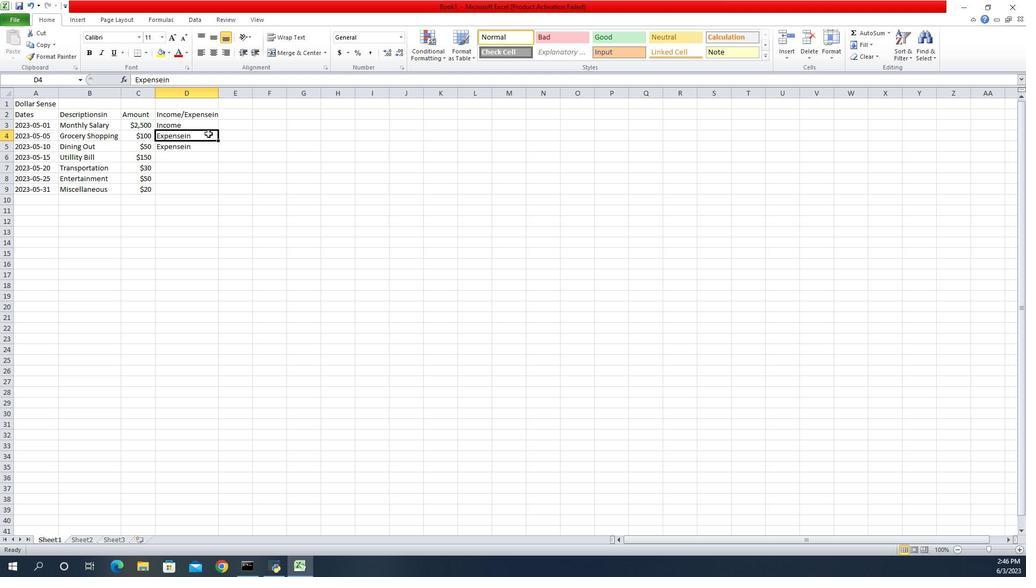 
Action: Key pressed <Key.backspace><Key.backspace>s<Key.enter>e<Key.enter>e<Key.enter>e<Key.enter>e<Key.enter>e<Key.enter>
Screenshot: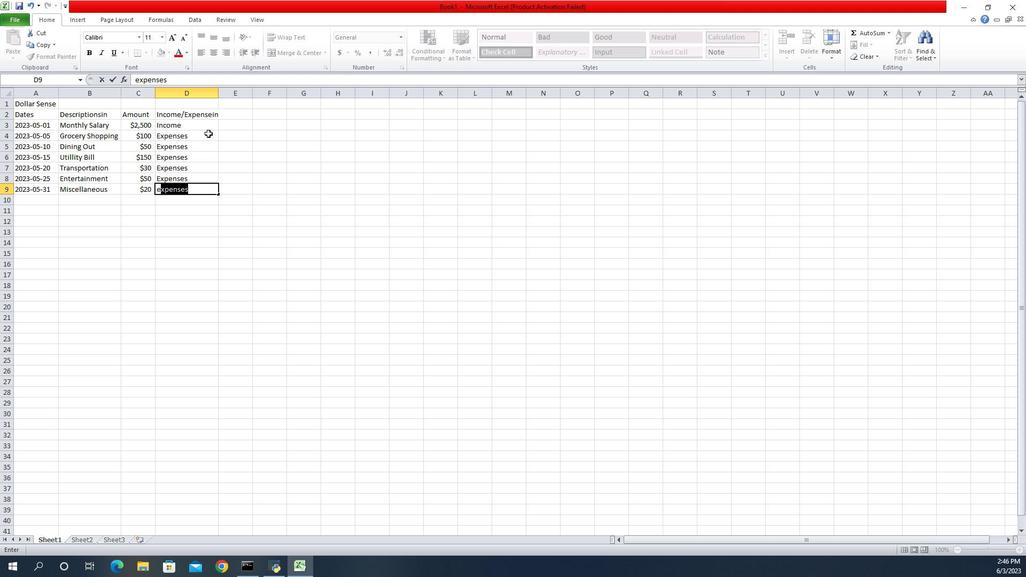 
Action: Mouse moved to (244, 119)
Screenshot: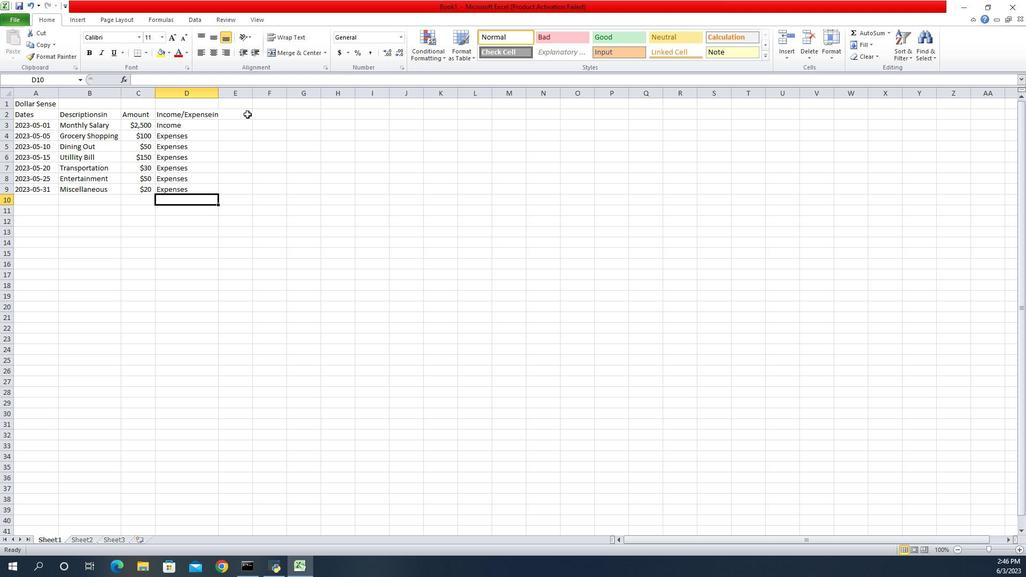 
Action: Mouse pressed left at (244, 119)
Screenshot: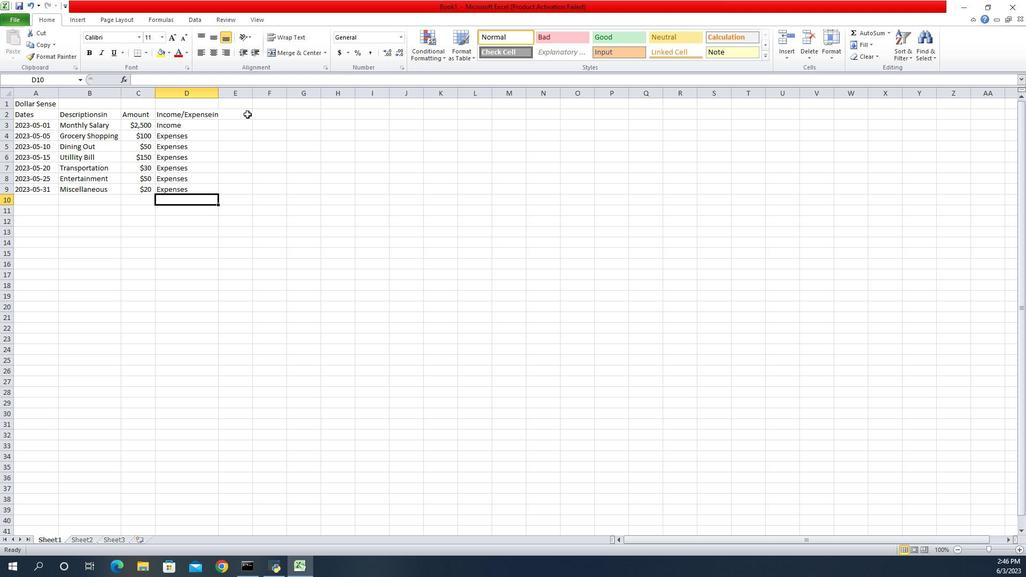 
Action: Key pressed <Key.shift>Blance<Key.backspace><Key.backspace><Key.backspace><Key.backspace><Key.backspace>alance<Key.enter><Key.shift>$2500<Key.enter><Key.shift>$2400<Key.enter><Key.shift>$2350<Key.enter><Key.shift>$2200<Key.enter><Key.shift><Key.shift>$2170<Key.enter><Key.shift><Key.shift><Key.shift>$2120<Key.enter><Key.shift>$2100<Key.enter>
Screenshot: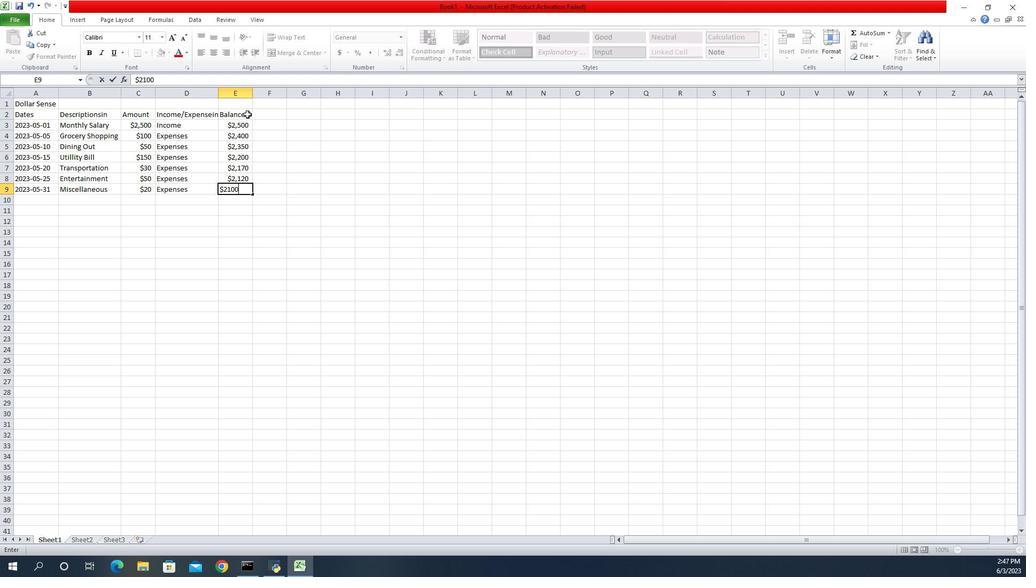 
Action: Mouse moved to (9, 98)
Screenshot: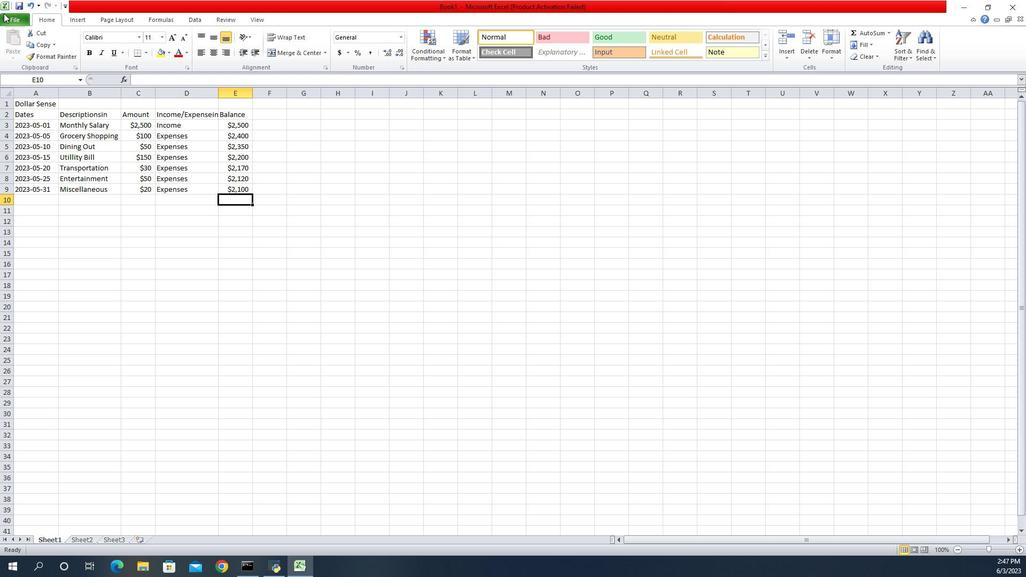 
Action: Mouse pressed left at (9, 98)
Screenshot: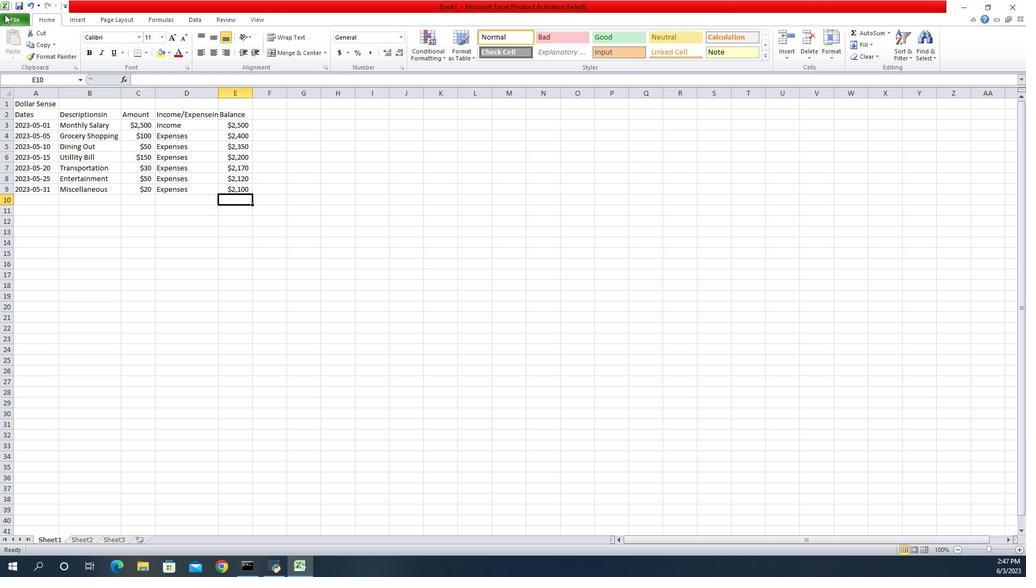 
Action: Mouse moved to (37, 103)
Screenshot: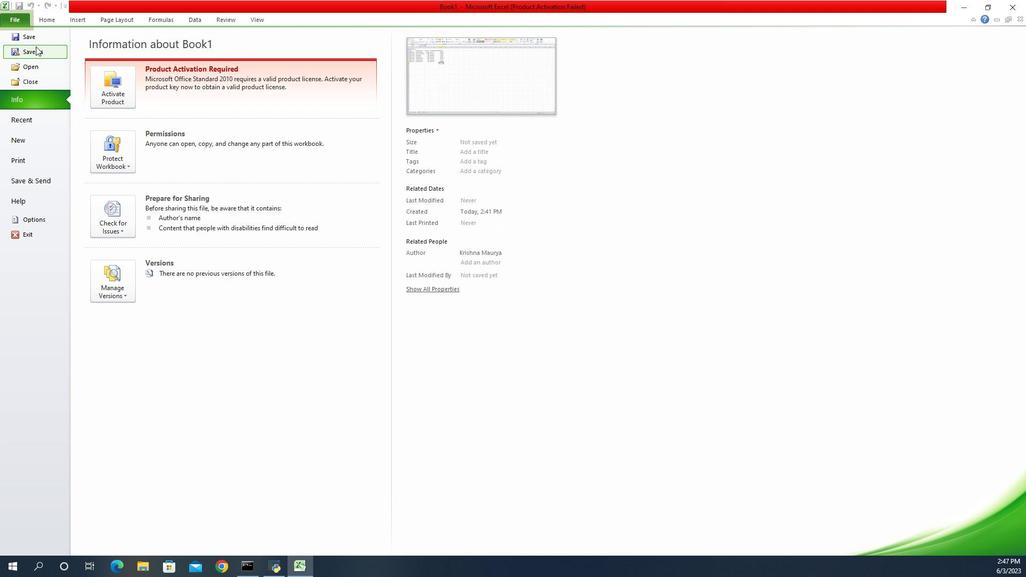 
Action: Mouse pressed left at (37, 103)
Screenshot: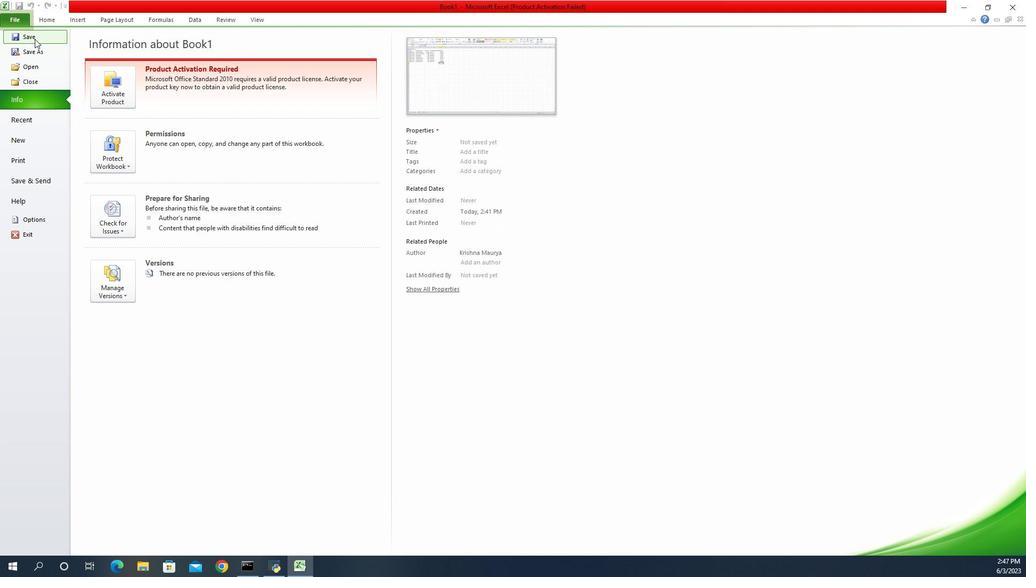 
Action: Mouse moved to (62, 116)
Screenshot: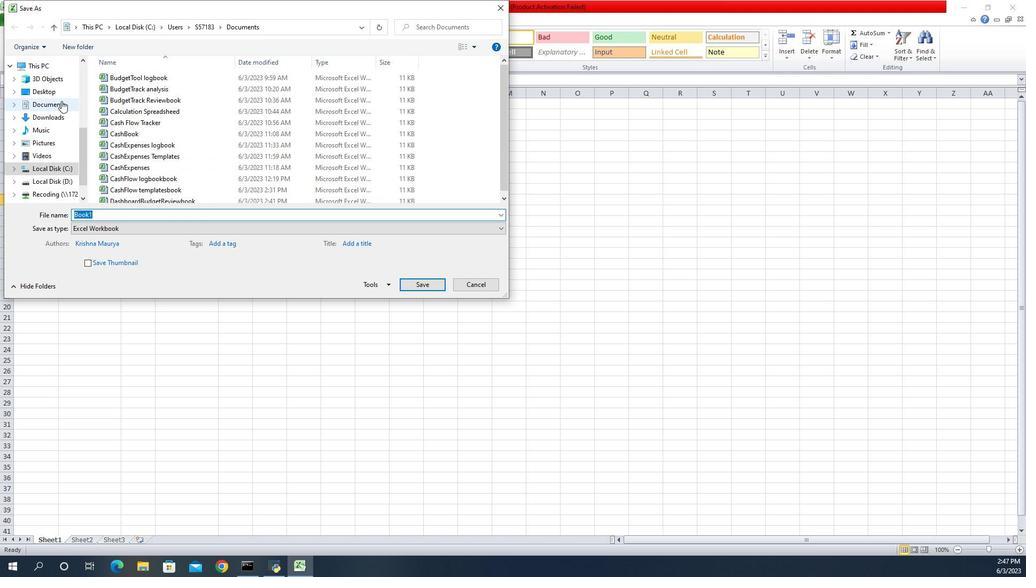 
Action: Mouse pressed left at (62, 116)
Screenshot: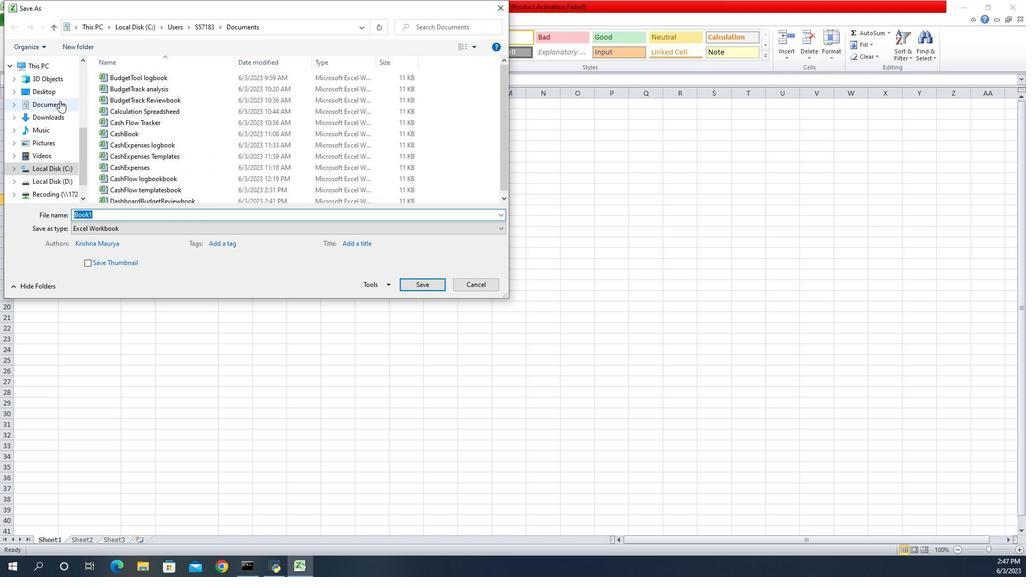 
Action: Mouse moved to (139, 139)
Screenshot: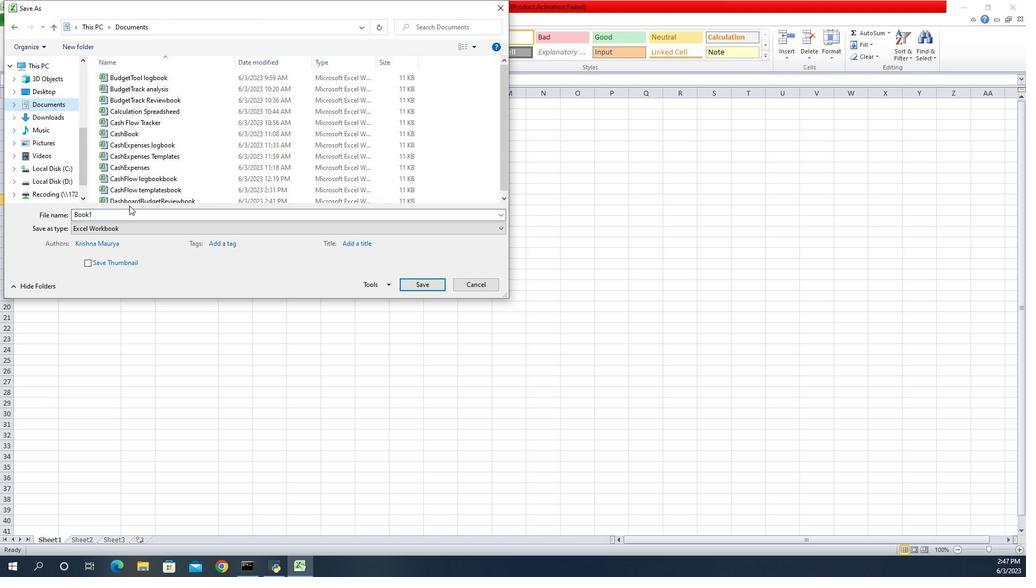 
Action: Mouse pressed left at (139, 139)
Screenshot: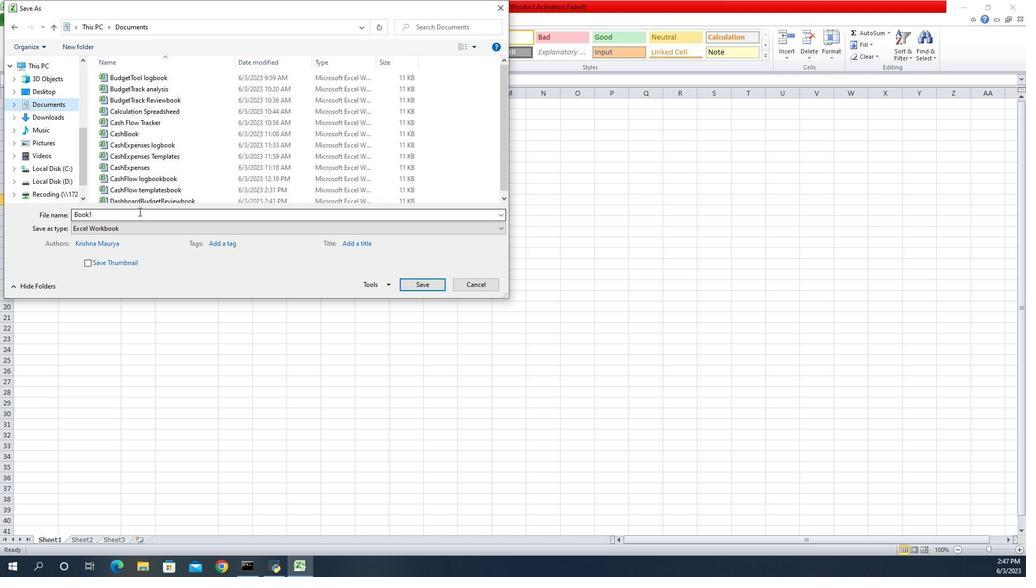 
Action: Mouse moved to (139, 139)
Screenshot: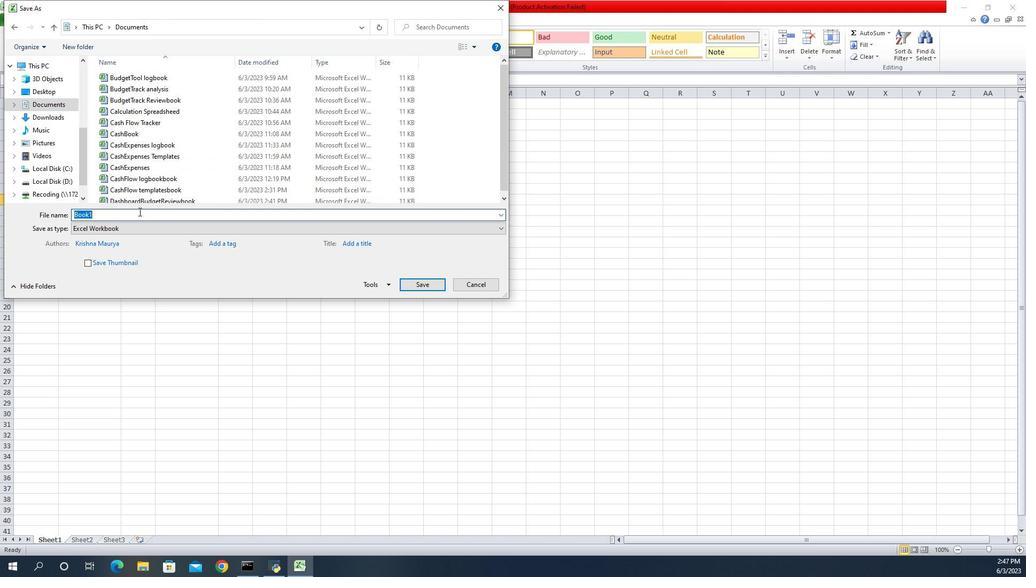 
Action: Key pressed <Key.backspace><Key.shift>Dashboardbudget<Key.shift>Trackbook
Screenshot: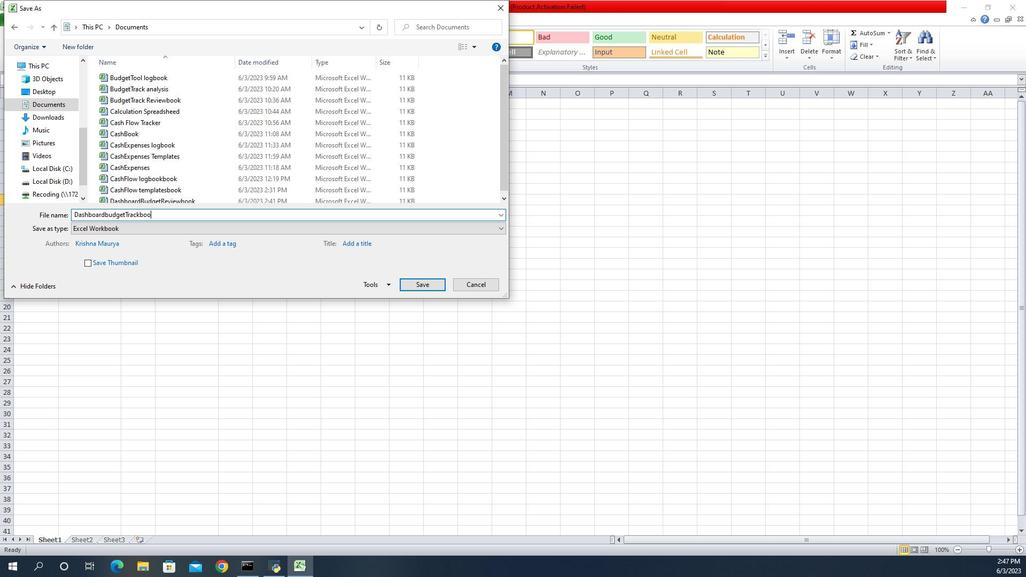 
Action: Mouse moved to (107, 140)
Screenshot: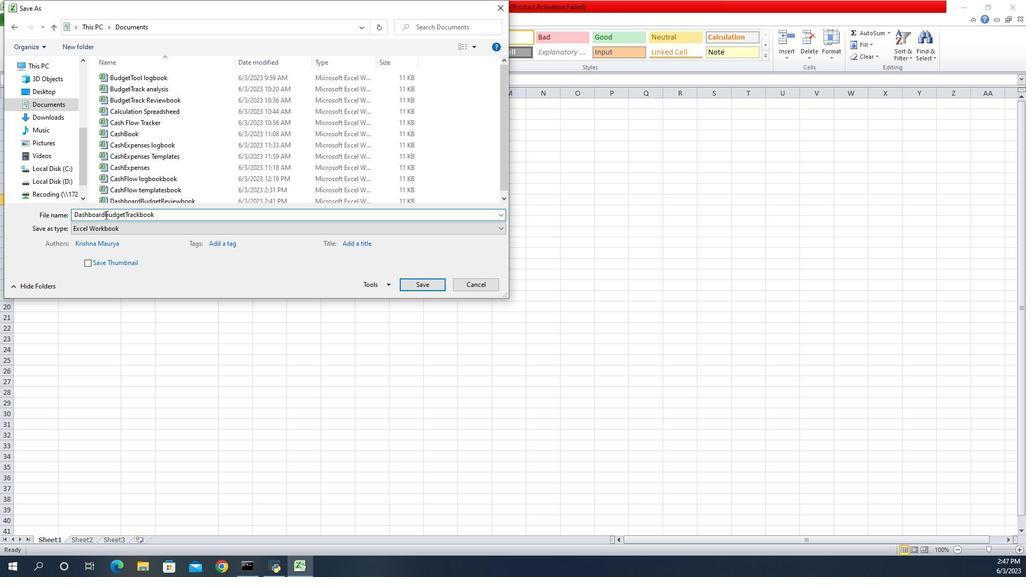 
Action: Mouse pressed left at (107, 140)
Screenshot: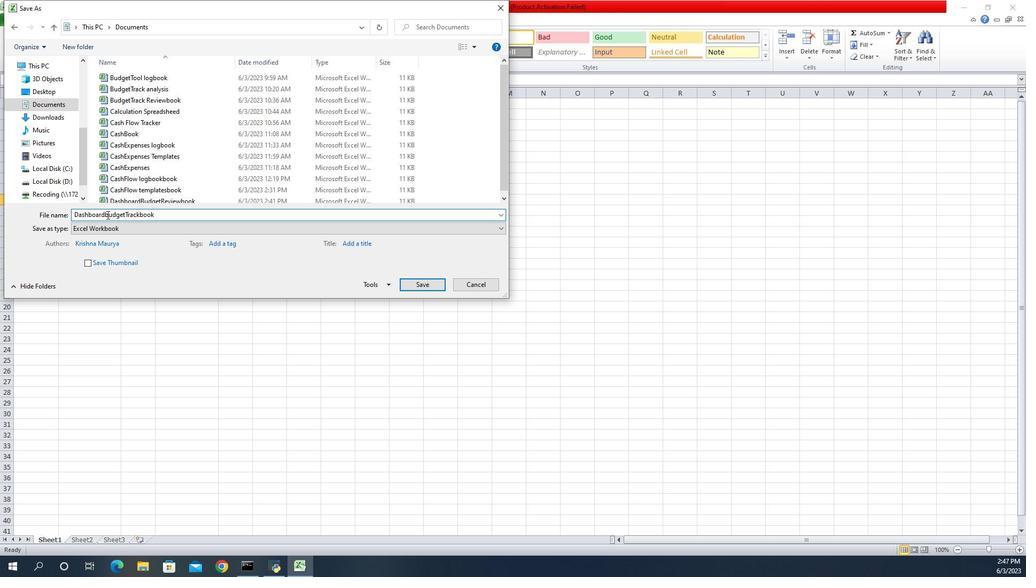 
Action: Mouse moved to (116, 140)
Screenshot: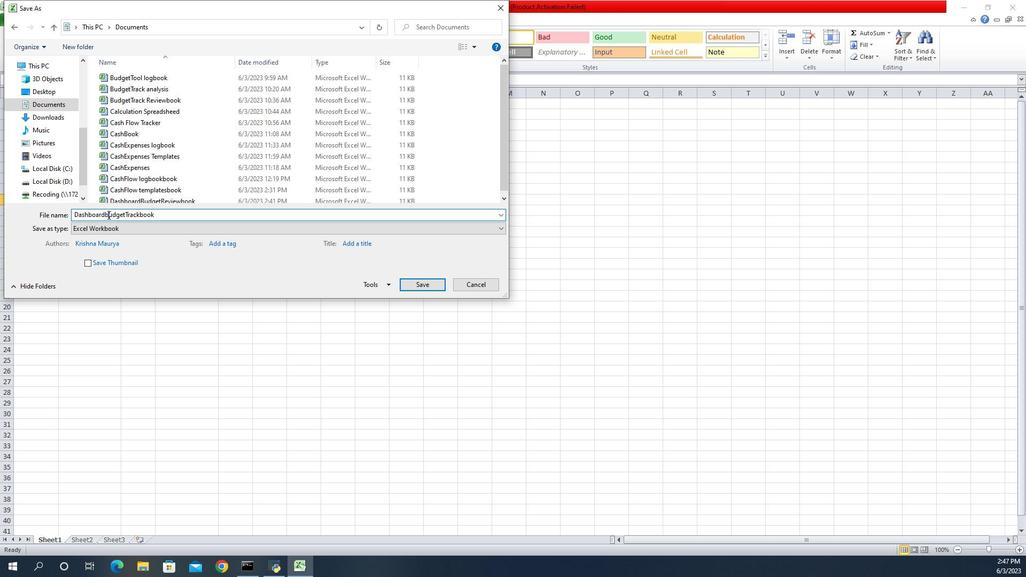 
Action: Key pressed <Key.backspace><Key.shift><Key.shift><Key.shift>B
Screenshot: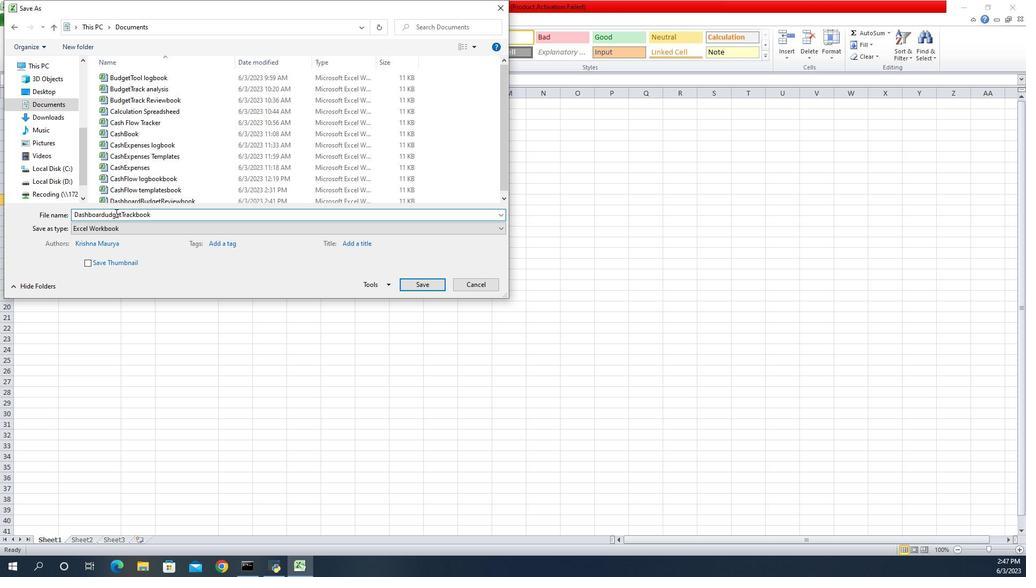 
Action: Mouse moved to (417, 153)
Screenshot: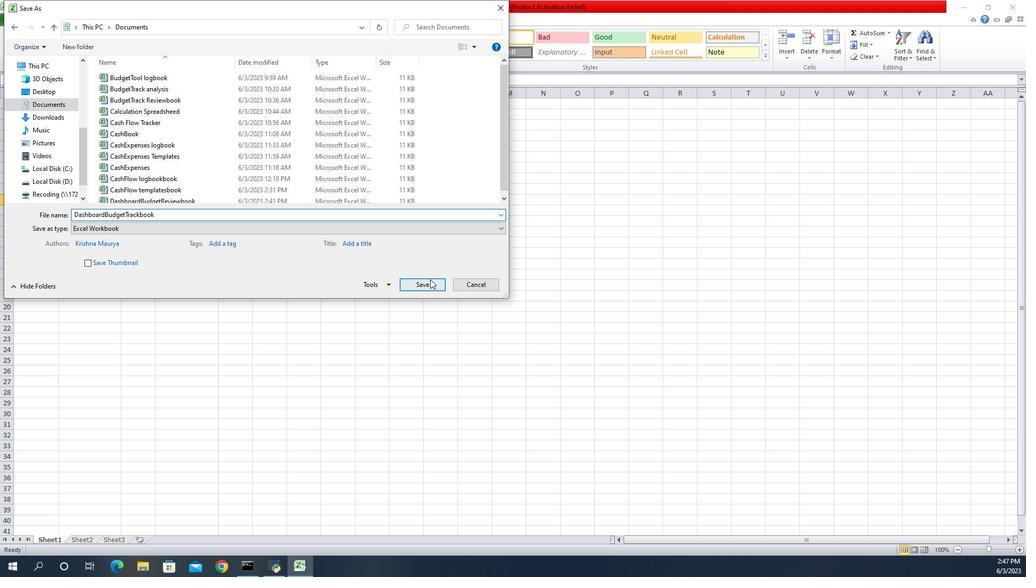 
Action: Mouse pressed left at (417, 153)
Screenshot: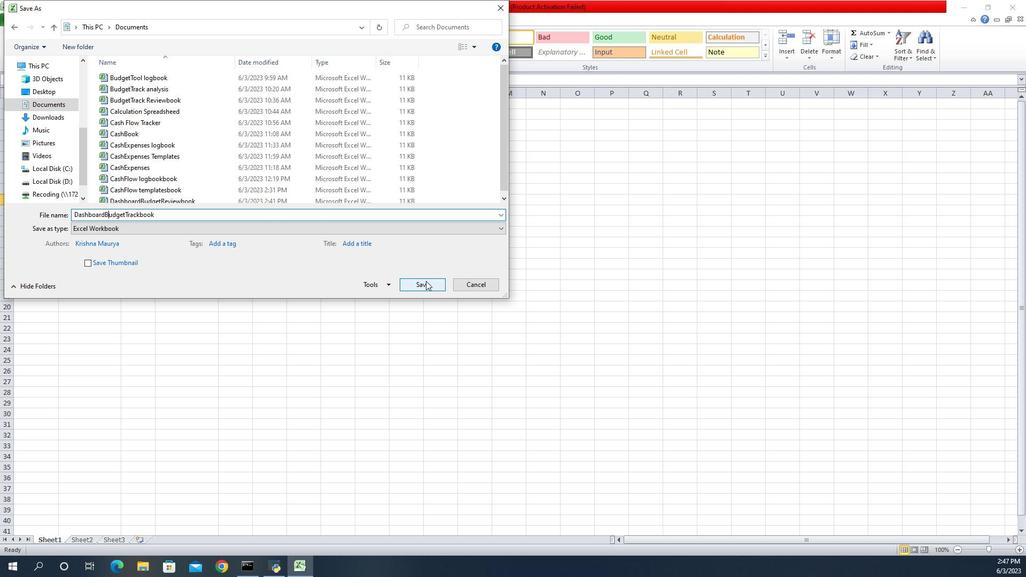 
Action: Mouse moved to (315, 149)
Screenshot: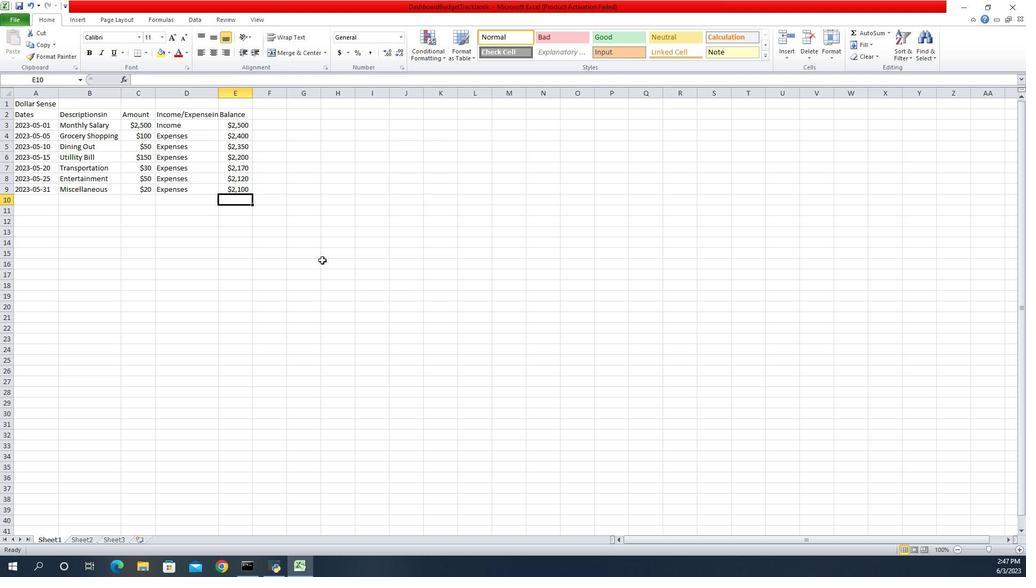 
